 Task: Open a blank google sheet and write heading  Customer order data  Add 10 people name:-  'David White, Emily Green, Andrew Baker, Madison Evans, Logan King, Grace Hill, Gabriel Young, Elizabeth Flores, Samuel Reed, Avery Nelson. ' in April Last week sales are  10020 to 20050. customer order name:-  Nike shoe, Adidas shoe, Gucci T-shirt, Louis Vuitton bag, Zara Shirt, H&M jeans, Chanel perfume, Versace perfume, Ralph Lauren, Prada Shirtcustomer order price in between:-  10000 to 15000. Save page auditingSalesTrends_2024
Action: Mouse moved to (211, 174)
Screenshot: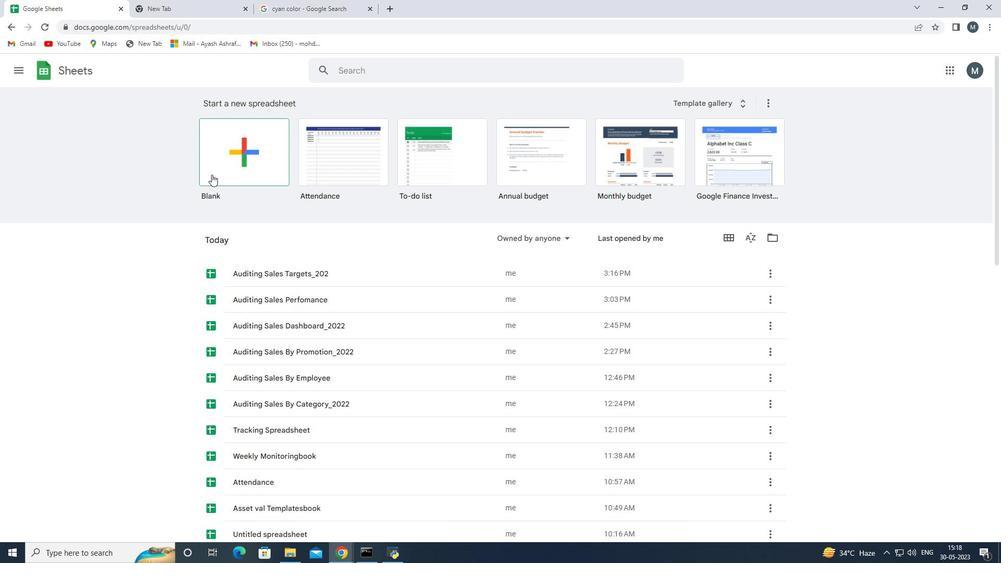 
Action: Mouse pressed left at (211, 174)
Screenshot: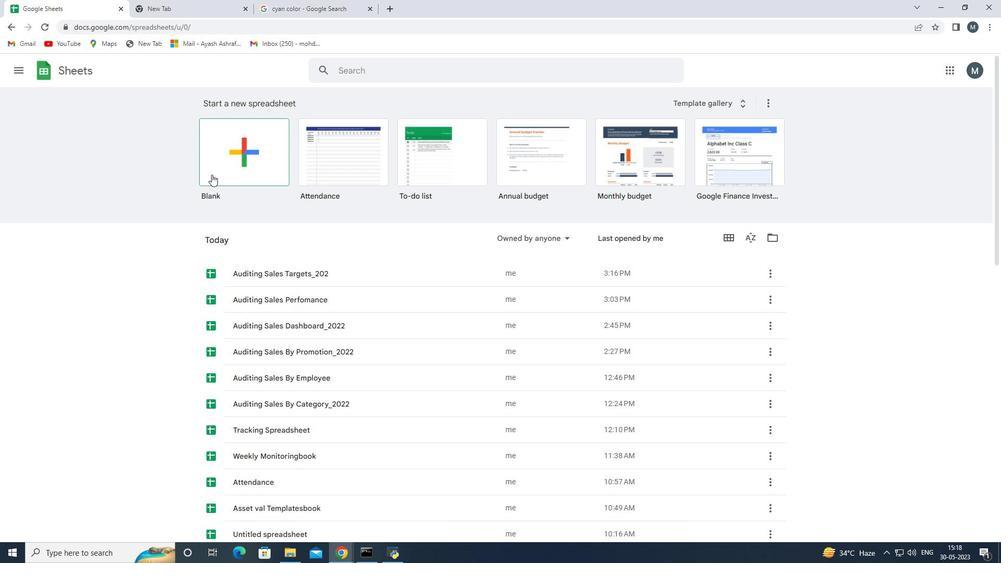 
Action: Mouse moved to (56, 147)
Screenshot: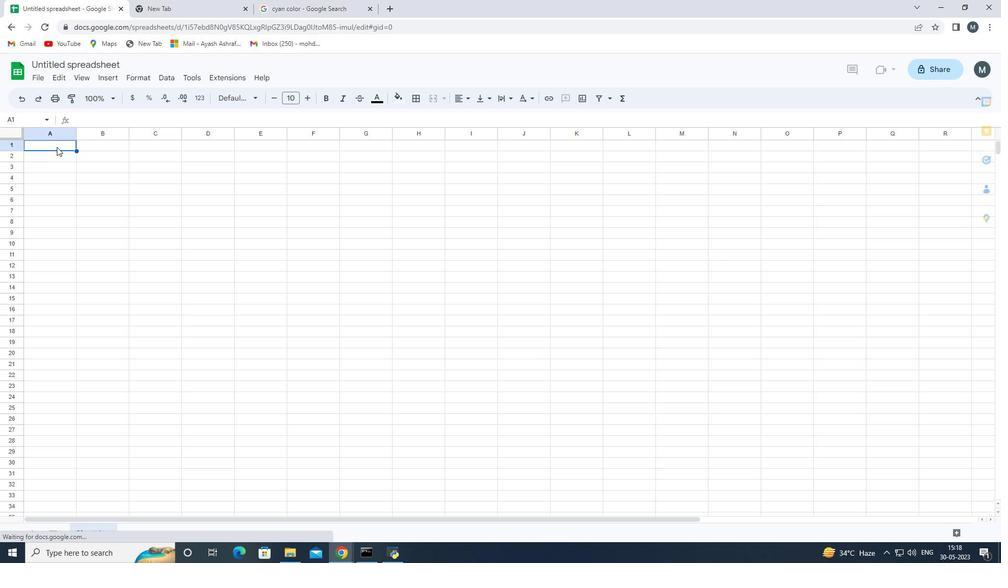 
Action: Mouse pressed left at (56, 147)
Screenshot: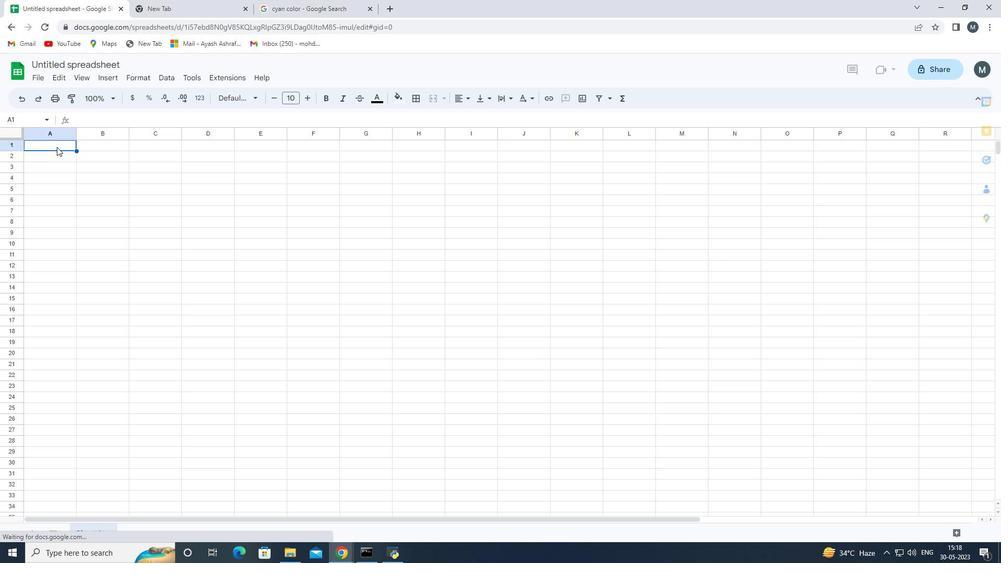 
Action: Key pressed <Key.shift><Key.shift><Key.shift><Key.shift><Key.shift><Key.shift><Key.shift><Key.shift><Key.shift><Key.shift><Key.shift><Key.shift>Customer<Key.space><Key.shift>Order<Key.space>data<Key.space><Key.enter><Key.shift>Name<Key.space><Key.enter><Key.shift>David<Key.space><Key.shift>White<Key.space><Key.enter><Key.shift>Emill<Key.backspace>y<Key.space><Key.shift>Green<Key.space><Key.enter><Key.shift>andrew<Key.space><Key.backspace><Key.backspace><Key.backspace><Key.backspace><Key.backspace><Key.backspace><Key.backspace><Key.backspace><Key.backspace><Key.backspace><Key.backspace><Key.shift>Andrew<Key.space><Key.shift>Baker<Key.enter><Key.shift>Madison<Key.space><Key.shift>Evans<Key.space><Key.enter><Key.shift>Logan<Key.space><Key.shift><Key.shift><Key.shift><Key.shift><Key.shift><Key.shift><Key.shift><Key.shift><Key.shift><Key.shift><Key.shift>King<Key.space><Key.enter><Key.shift>Grace<Key.space><Key.shift>Hill<Key.enter><Key.shift><Key.shift><Key.shift><Key.shift><Key.shift><Key.shift><Key.shift><Key.shift><Key.shift><Key.shift><Key.shift><Key.shift>Gabriel<Key.space><Key.shift>Young<Key.space><Key.enter><Key.shift>Elizabeth<Key.space><Key.shift>G<Key.backspace><Key.shift>Flore<Key.space><Key.backspace><Key.backspace>es<Key.enter><Key.shift>Samuel<Key.space><Key.shift>Reed<Key.enter><Key.shift>Avery<Key.space><Key.shift>Nelson<Key.enter>
Screenshot: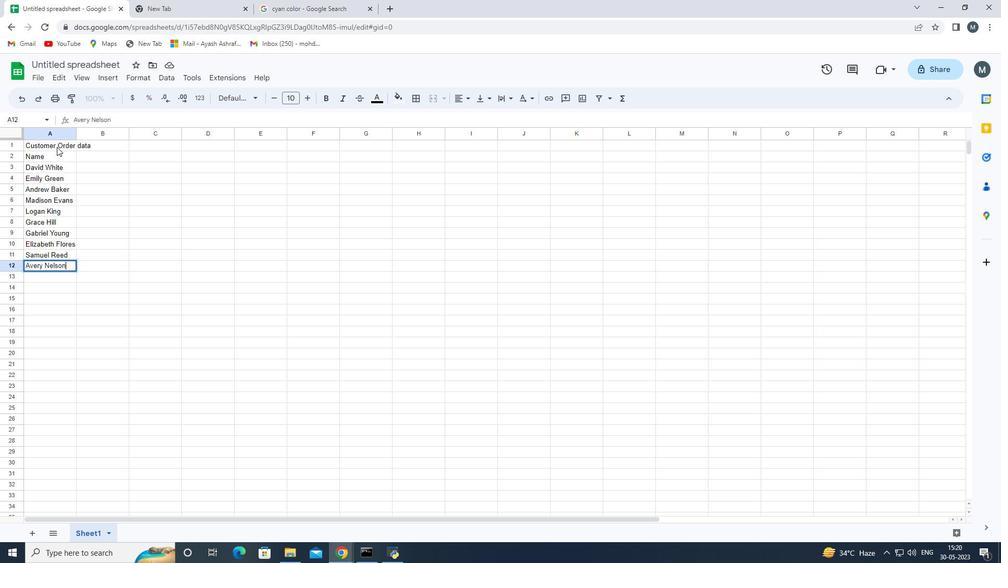 
Action: Mouse moved to (110, 144)
Screenshot: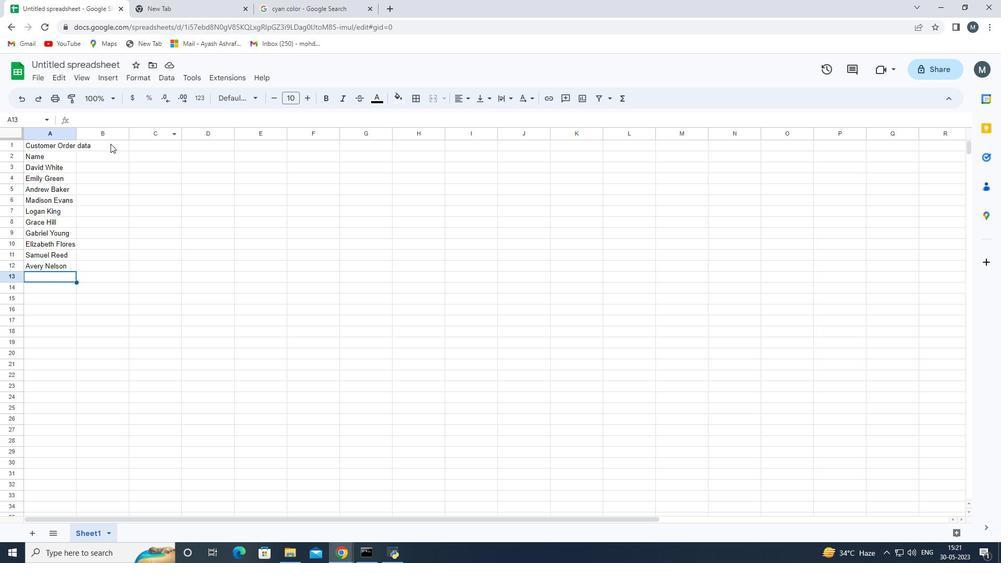 
Action: Mouse pressed left at (110, 144)
Screenshot: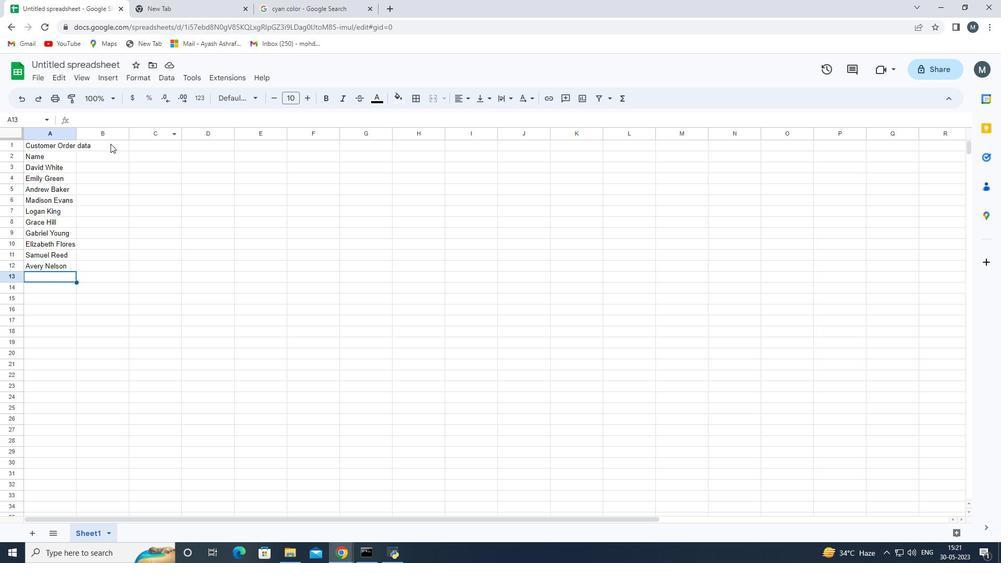 
Action: Mouse moved to (52, 141)
Screenshot: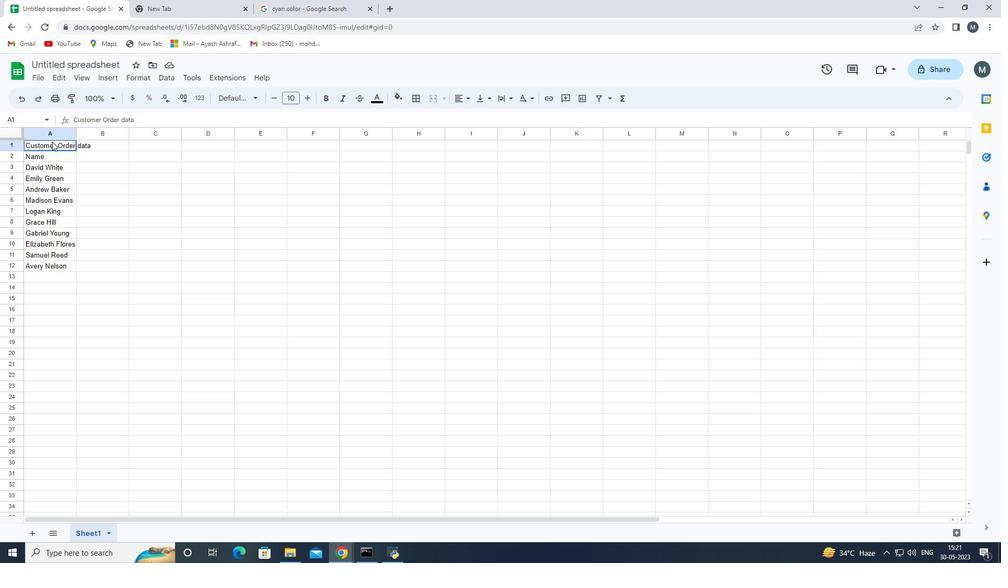
Action: Mouse pressed left at (52, 141)
Screenshot: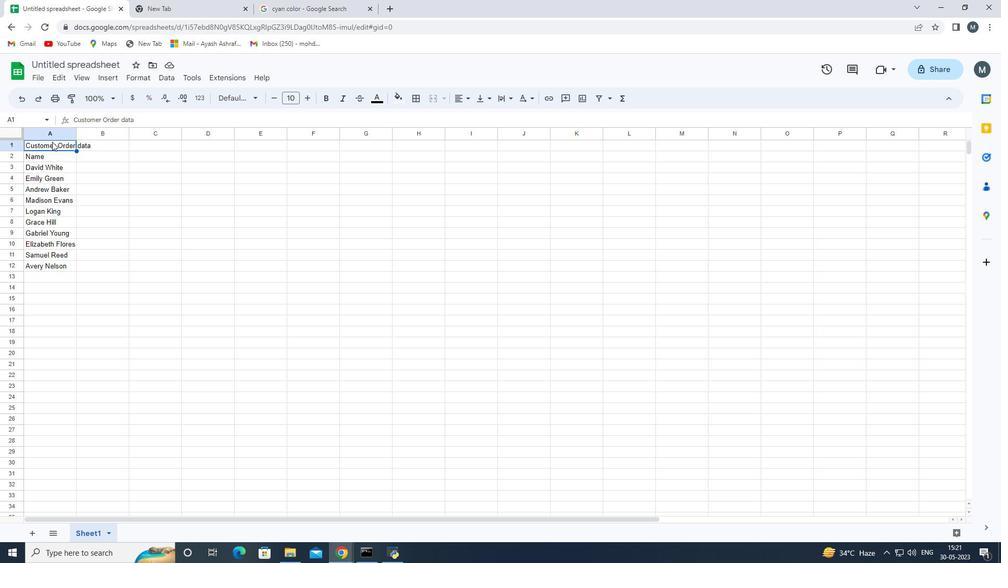 
Action: Mouse moved to (77, 129)
Screenshot: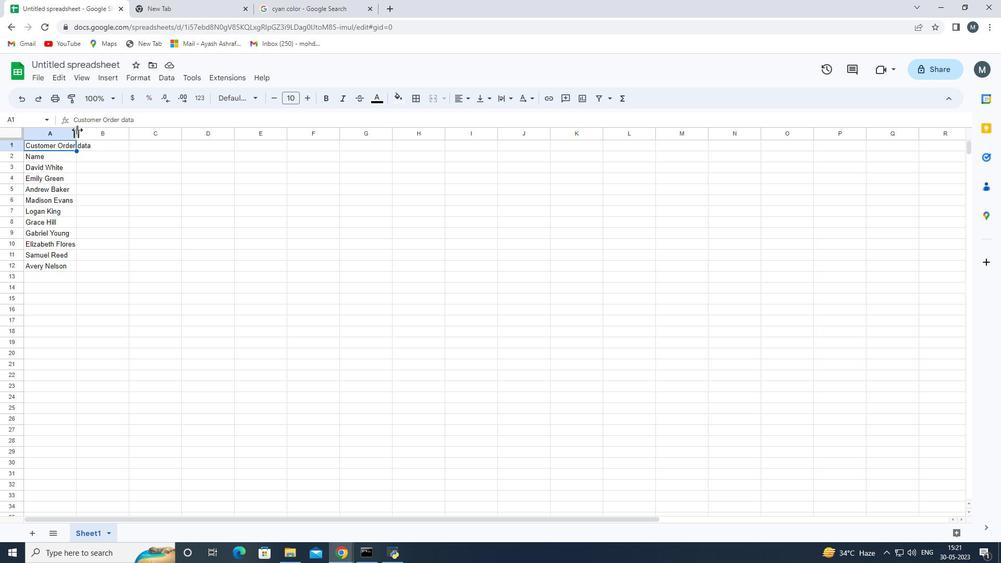 
Action: Mouse pressed left at (77, 129)
Screenshot: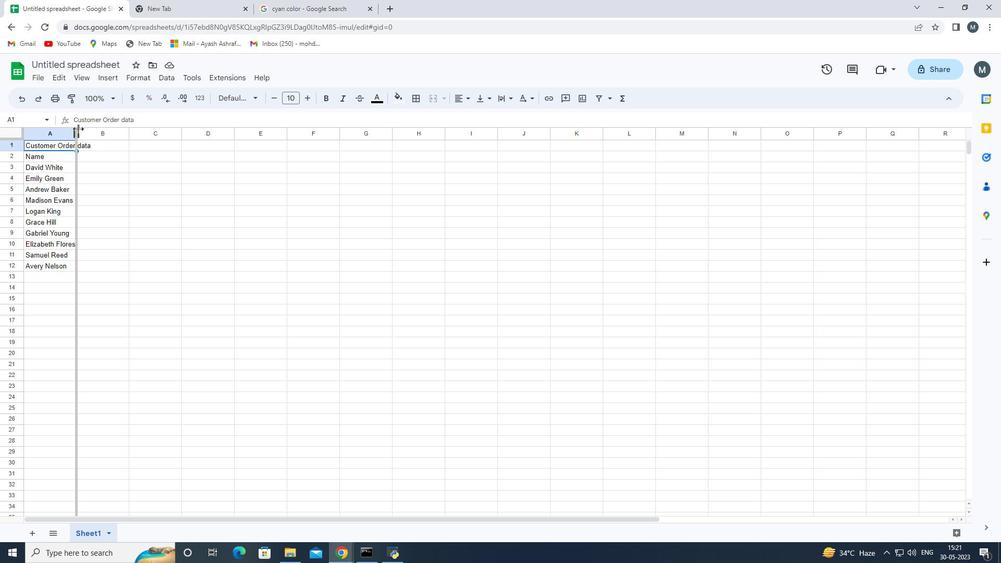 
Action: Mouse moved to (124, 145)
Screenshot: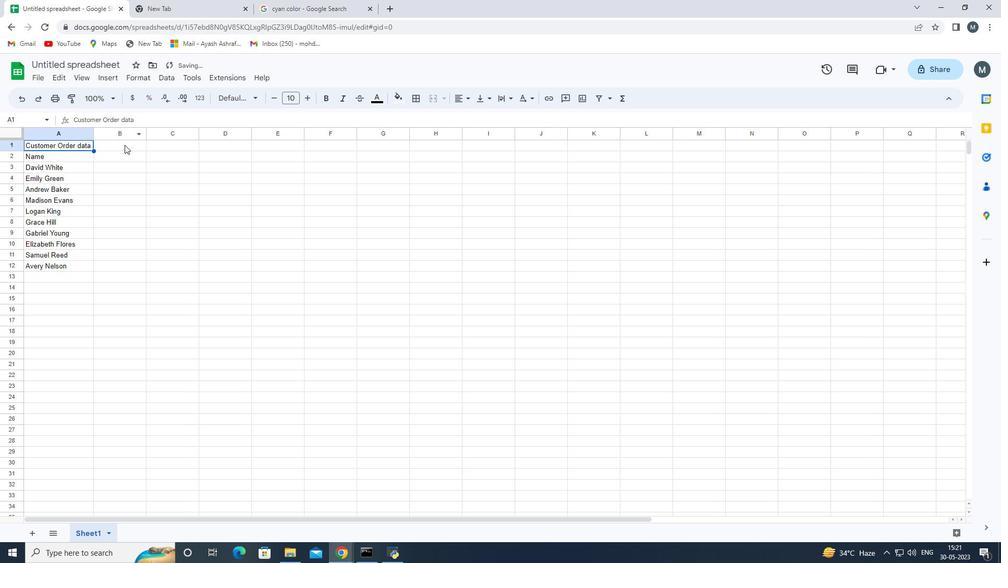 
Action: Mouse pressed left at (124, 145)
Screenshot: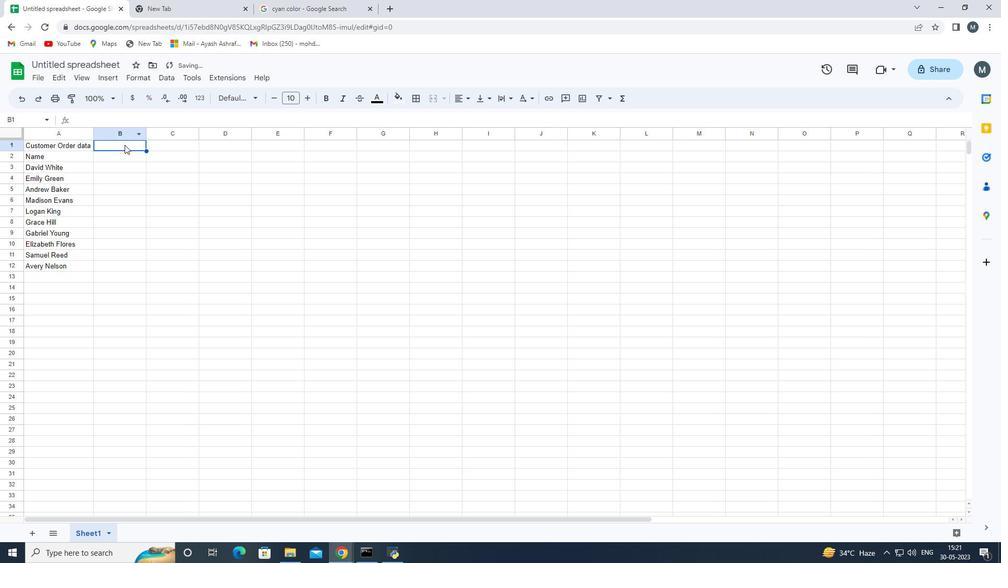
Action: Mouse pressed left at (124, 145)
Screenshot: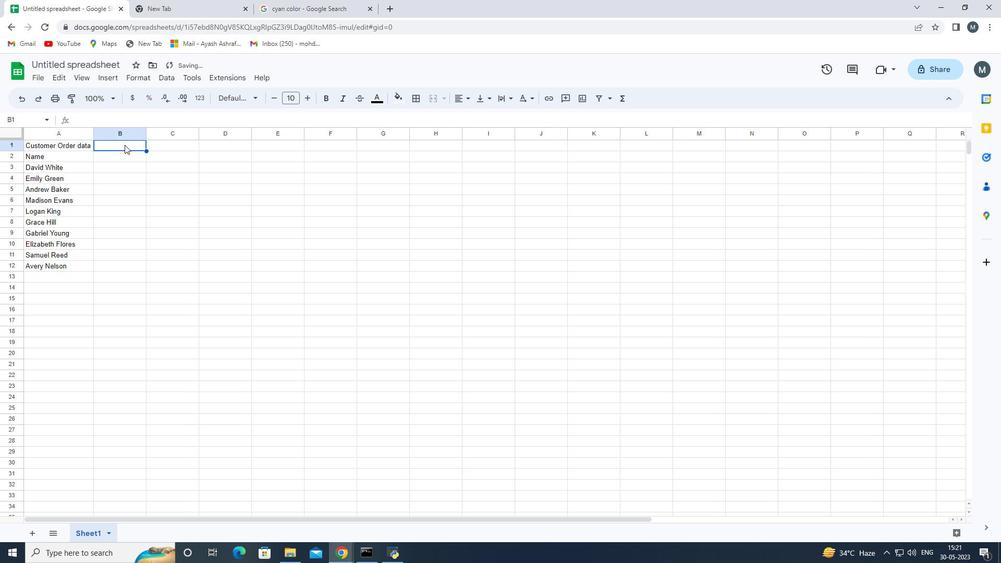 
Action: Key pressed <Key.shift>Apil<Key.space><Key.backspace><Key.backspace><Key.backspace>ril<Key.space><Key.shift>LAst<Key.space><Key.backspace><Key.backspace><Key.backspace><Key.backspace>ast<Key.space><Key.shift>Week<Key.enter>
Screenshot: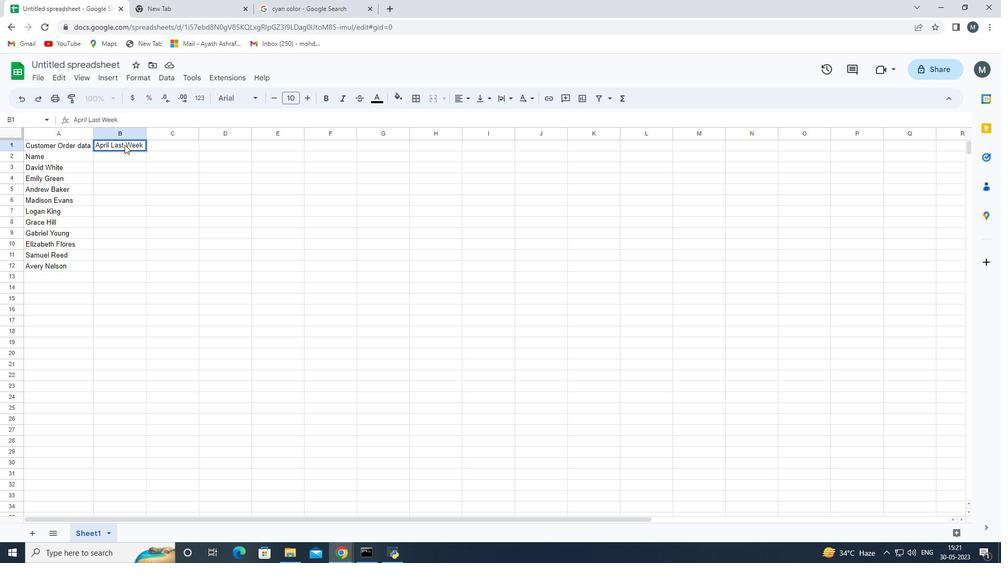 
Action: Mouse moved to (142, 149)
Screenshot: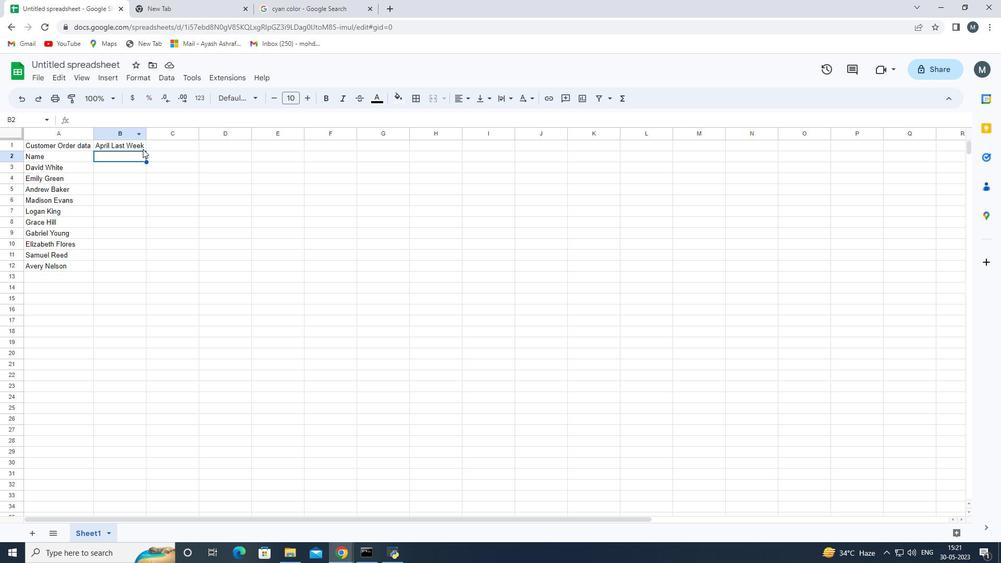 
Action: Mouse pressed left at (142, 149)
Screenshot: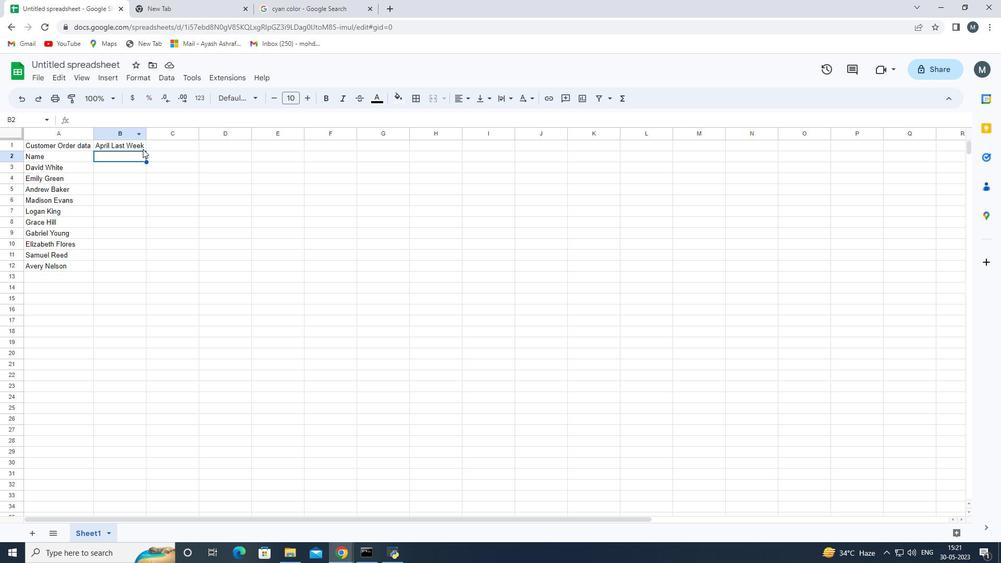 
Action: Mouse pressed left at (142, 149)
Screenshot: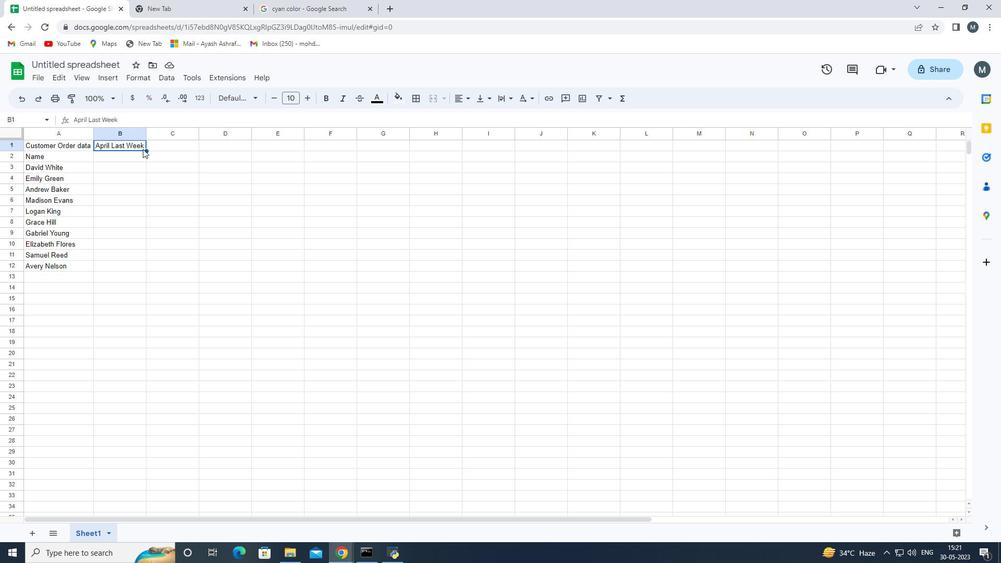 
Action: Mouse moved to (142, 148)
Screenshot: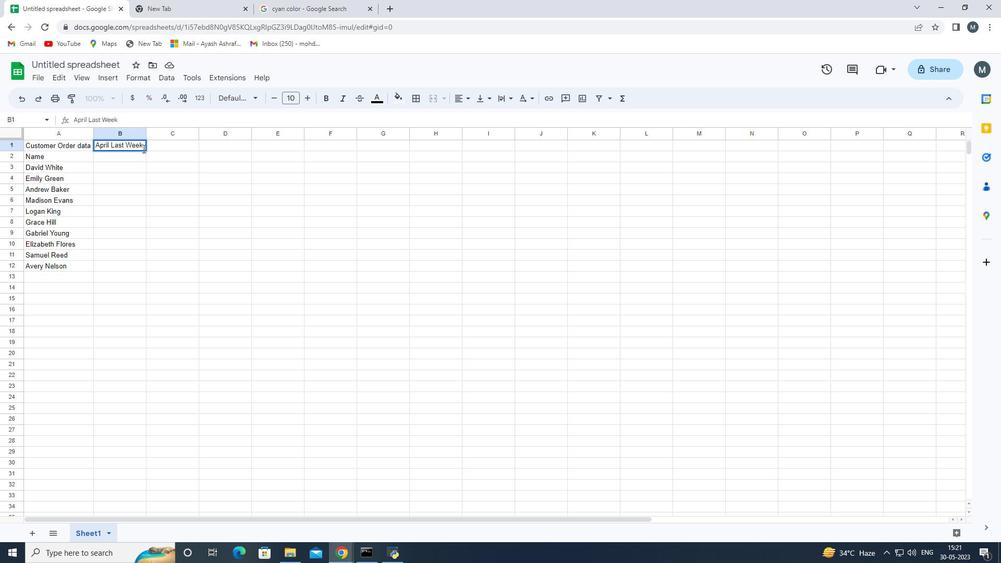 
Action: Key pressed <Key.space><Key.shift>Sales<Key.space><Key.enter>
Screenshot: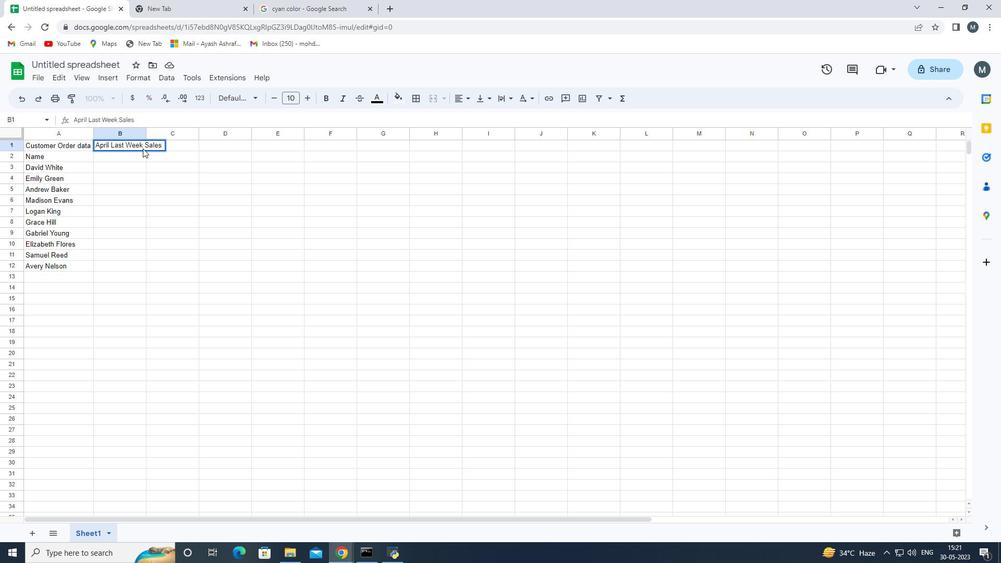 
Action: Mouse moved to (145, 129)
Screenshot: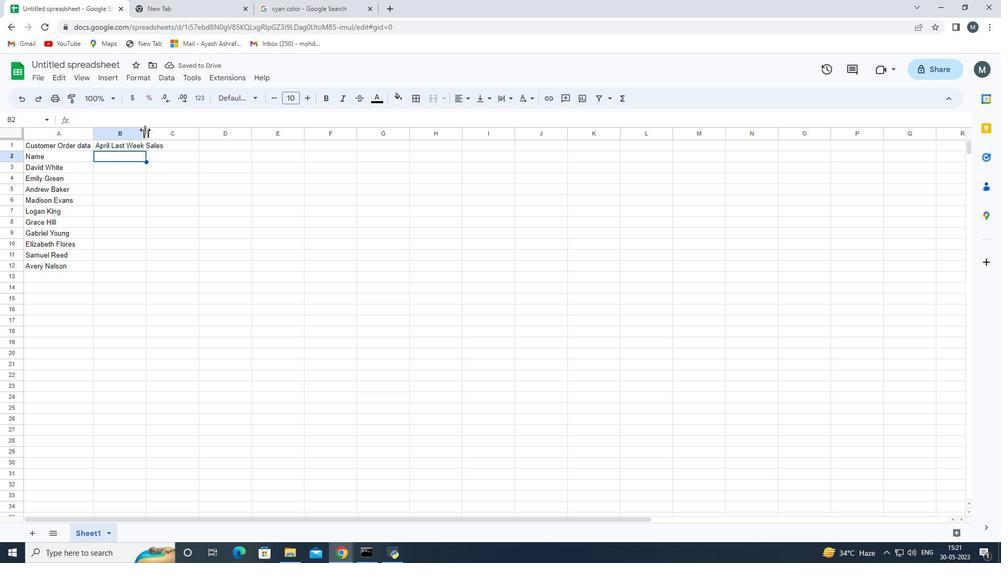 
Action: Mouse pressed left at (145, 129)
Screenshot: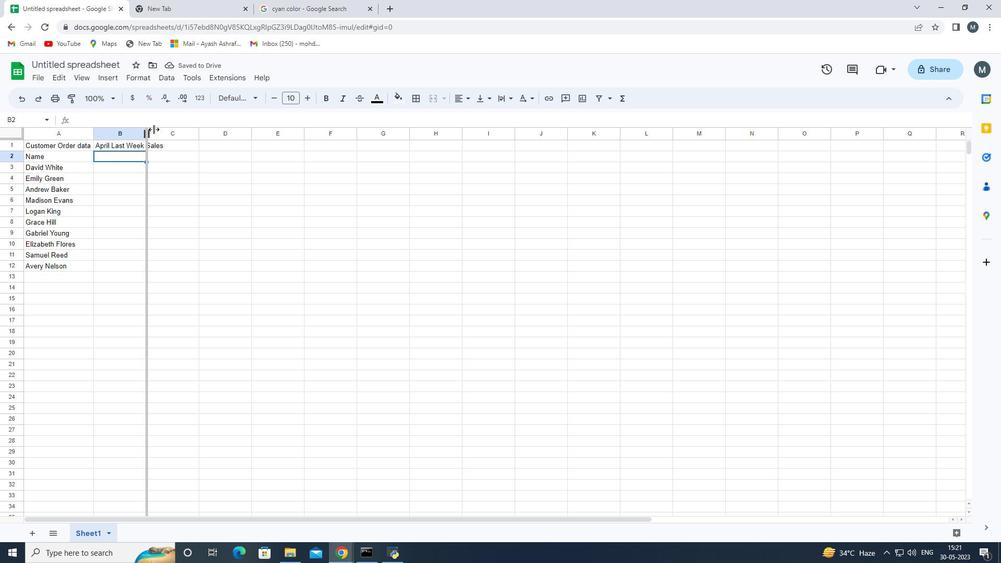 
Action: Mouse moved to (134, 144)
Screenshot: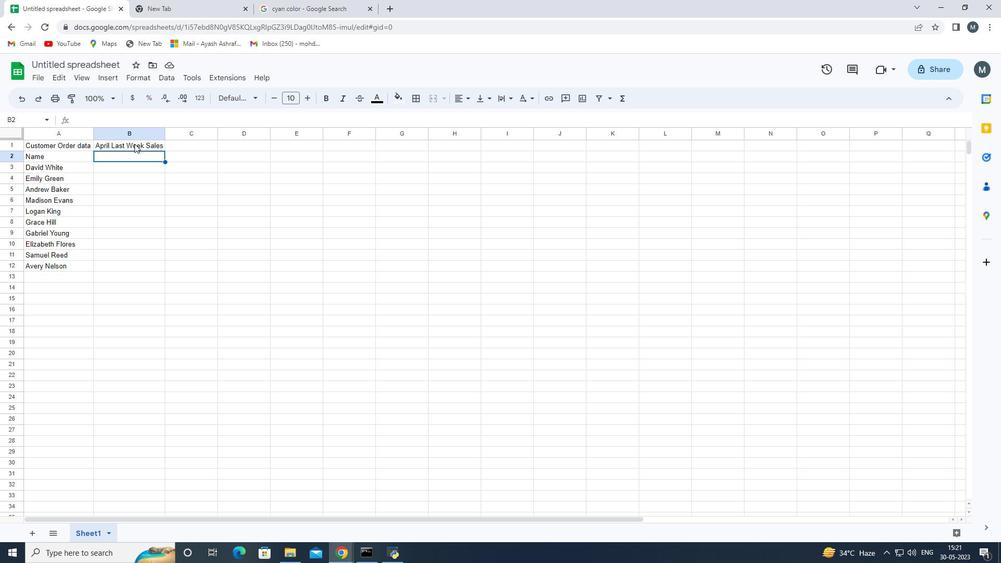
Action: Mouse pressed left at (134, 144)
Screenshot: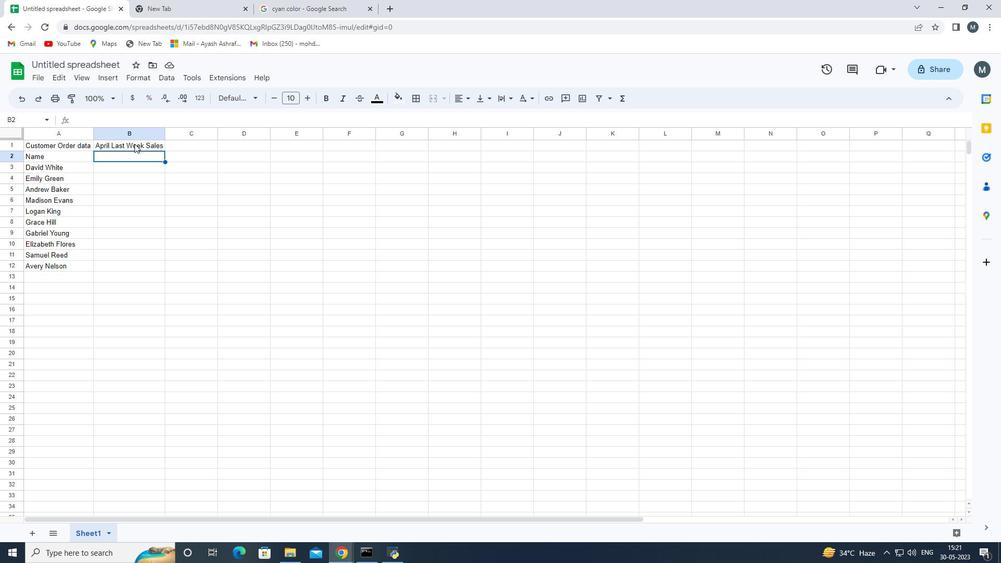 
Action: Key pressed ctrl+C
Screenshot: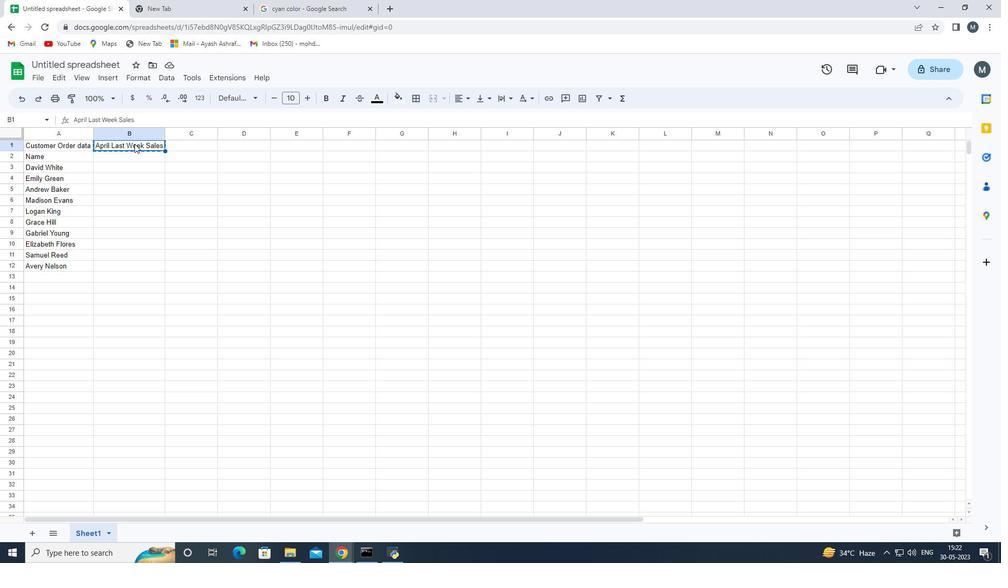 
Action: Mouse moved to (138, 160)
Screenshot: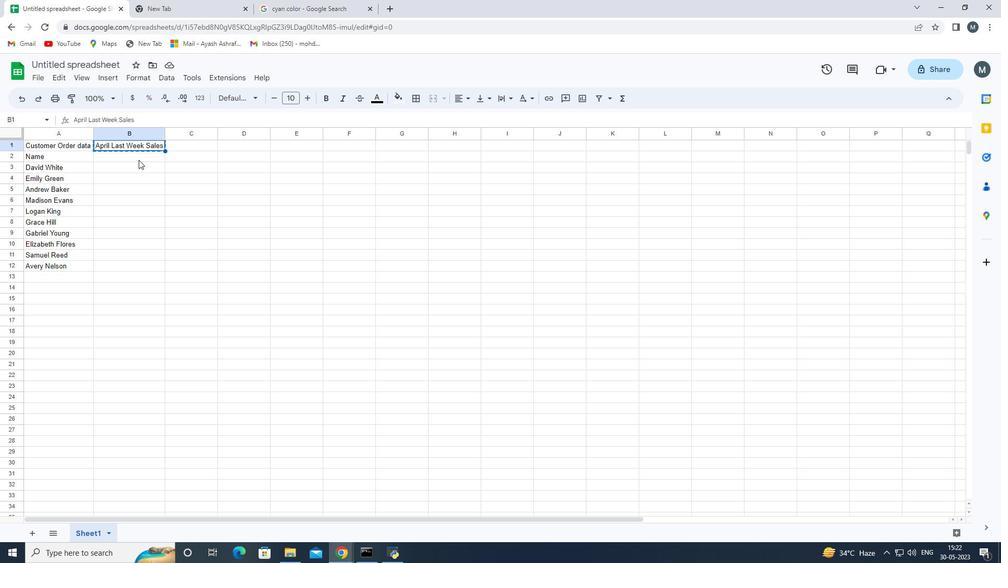 
Action: Mouse pressed left at (138, 160)
Screenshot: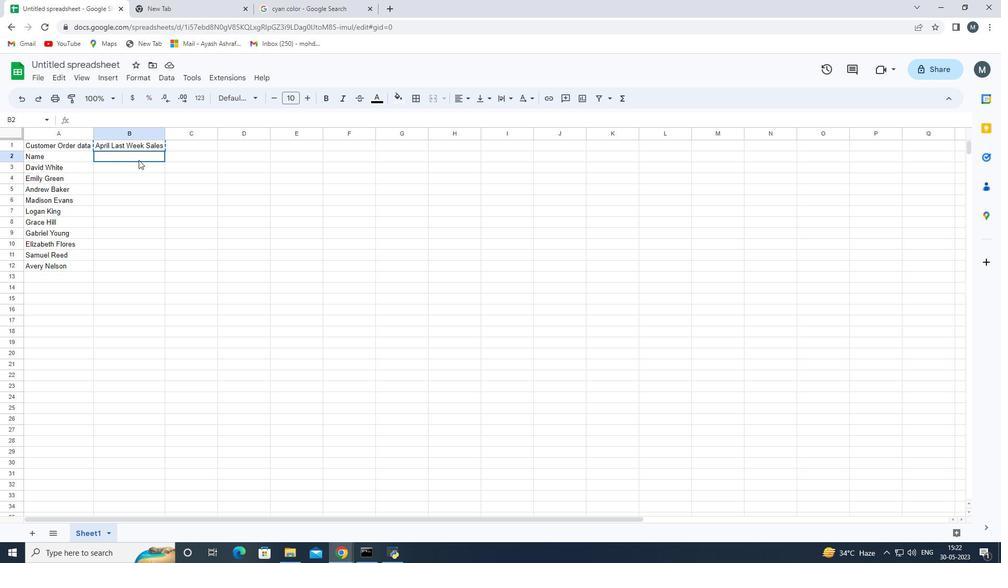 
Action: Mouse moved to (138, 158)
Screenshot: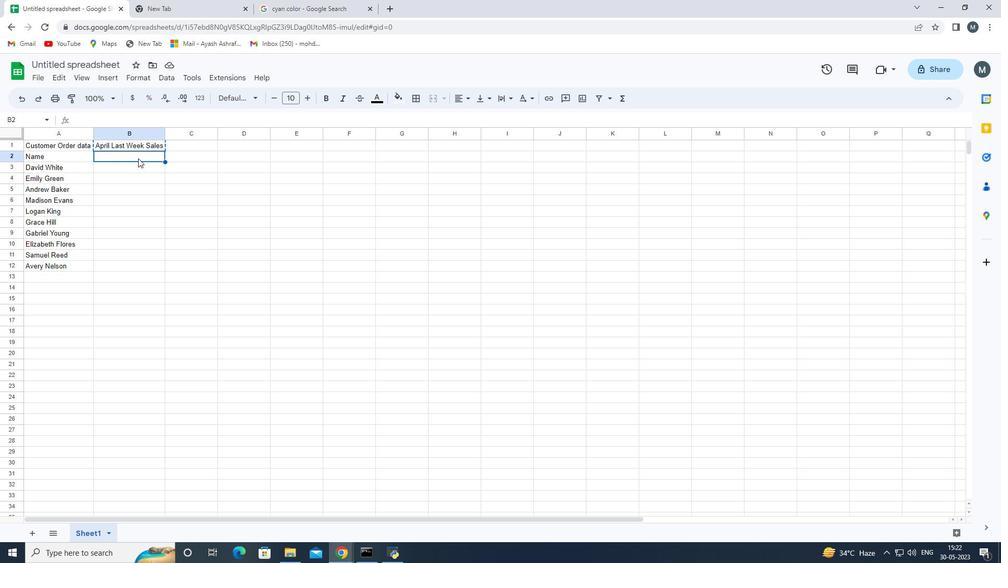 
Action: Key pressed ctrl+V
Screenshot: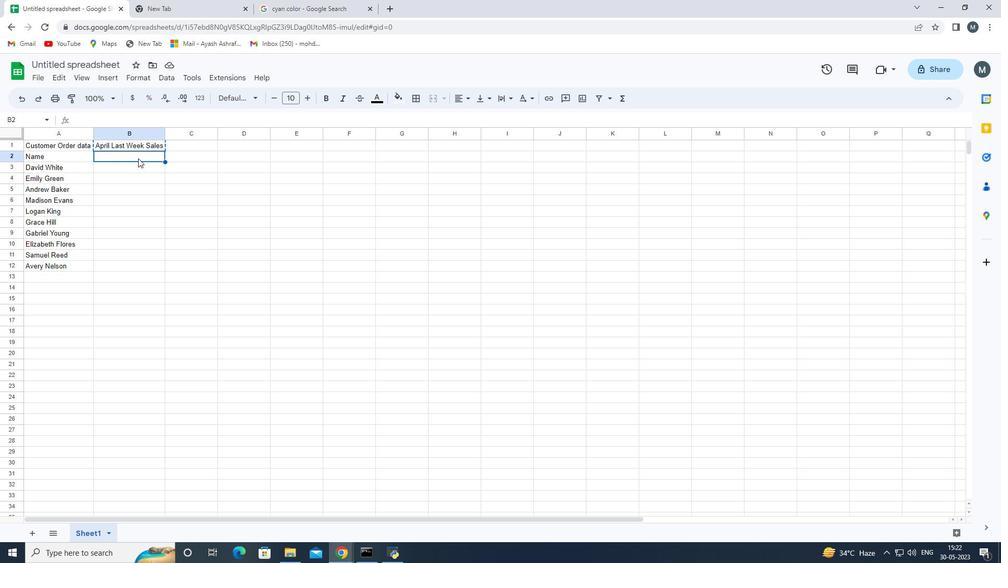 
Action: Mouse moved to (140, 144)
Screenshot: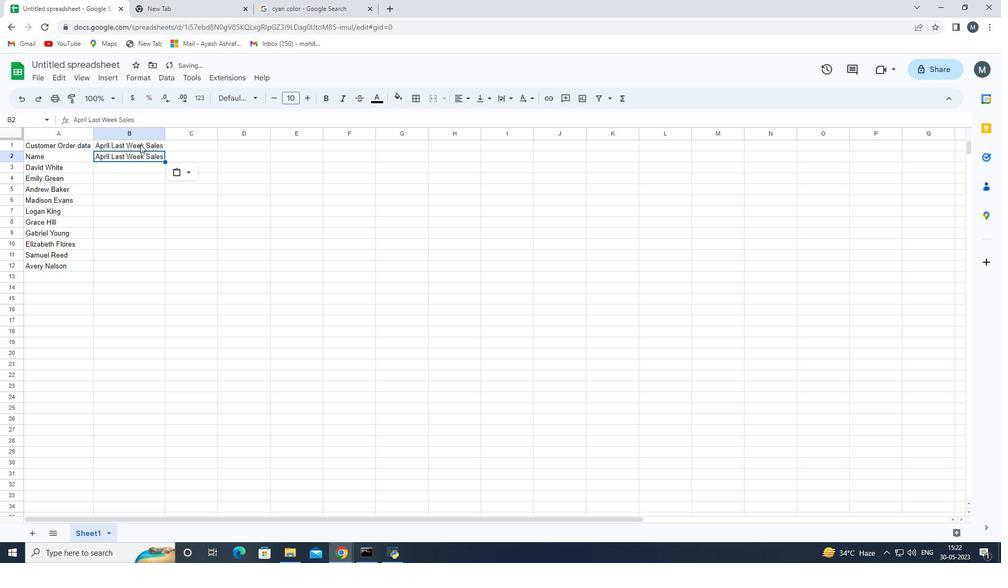 
Action: Mouse pressed left at (140, 144)
Screenshot: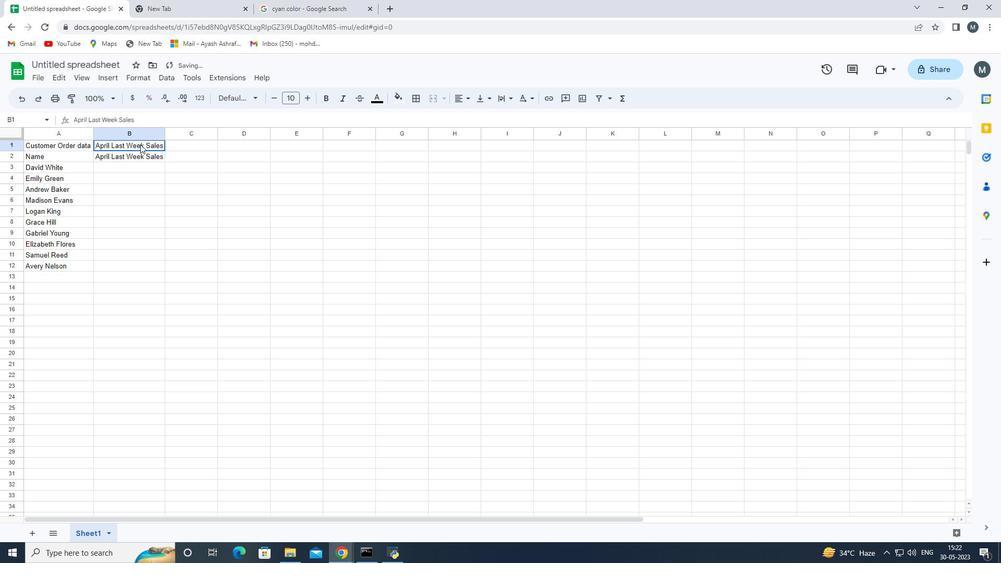 
Action: Key pressed <Key.delete>
Screenshot: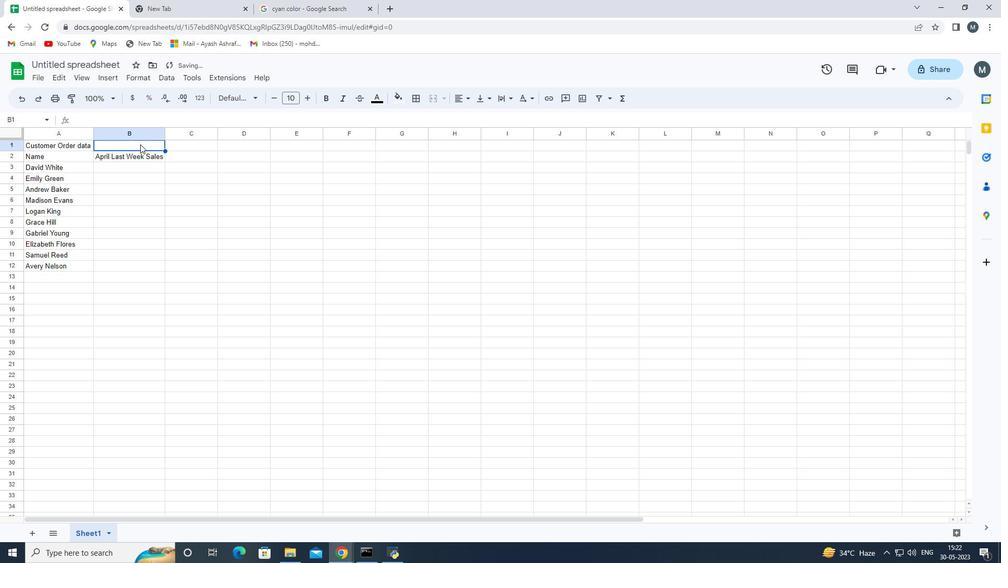 
Action: Mouse moved to (136, 167)
Screenshot: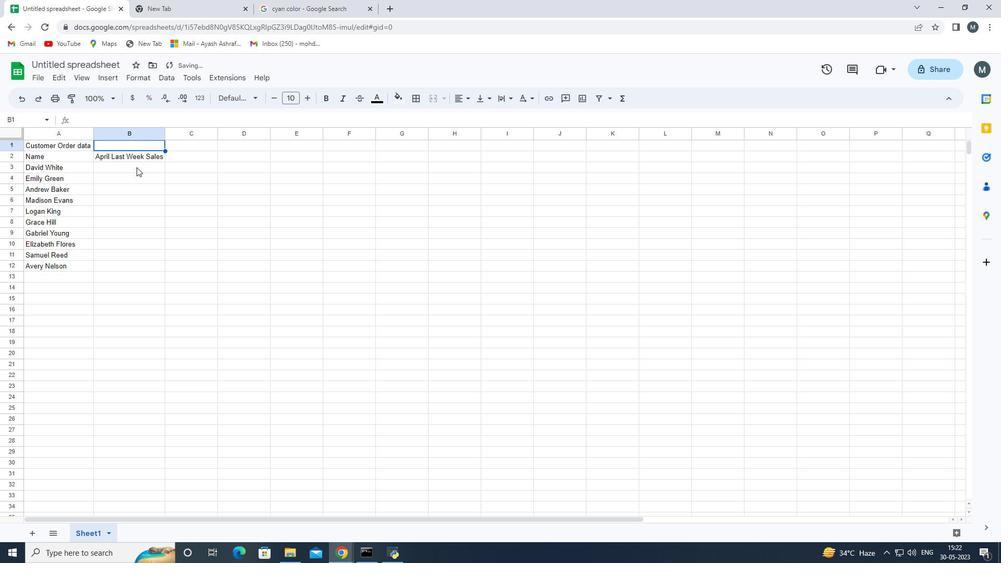 
Action: Mouse pressed left at (136, 167)
Screenshot: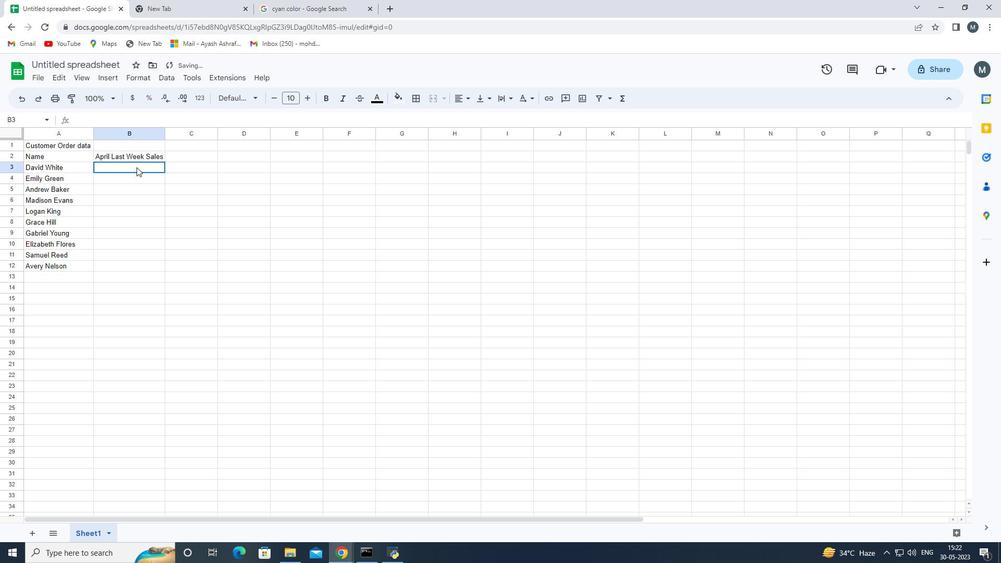 
Action: Mouse moved to (401, 258)
Screenshot: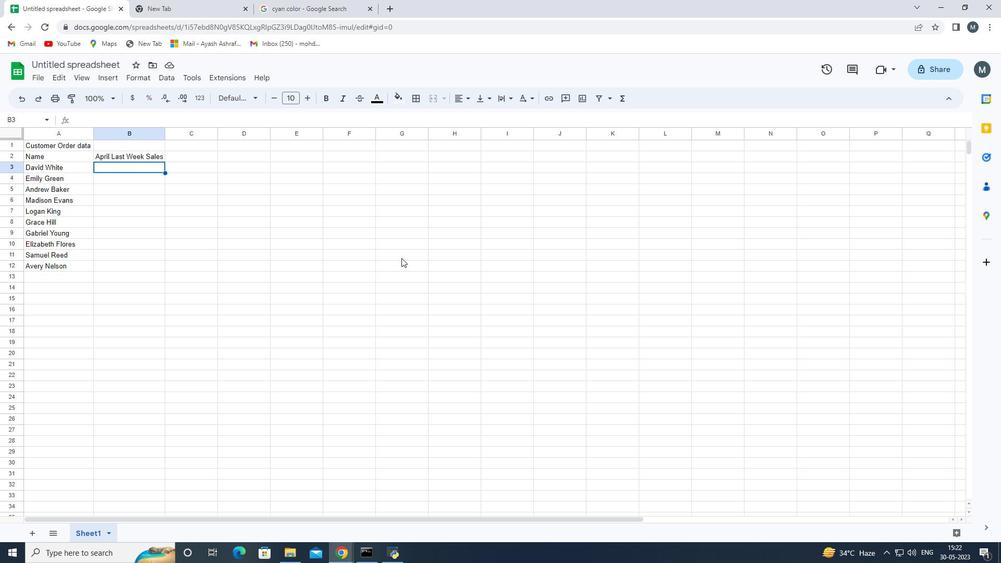 
Action: Key pressed 10020<Key.enter>10030<Key.enter>10040<Key.enter>10050<Key.enter>10070<Key.enter>10090<Key.enter>20010<Key.enter>20011<Key.enter>20040<Key.enter>20050<Key.enter>
Screenshot: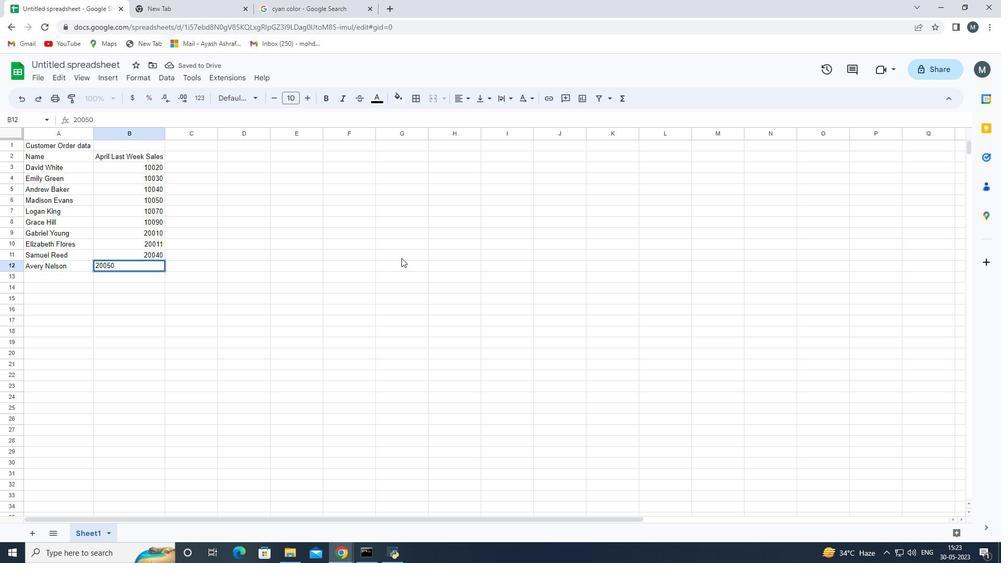 
Action: Mouse moved to (195, 157)
Screenshot: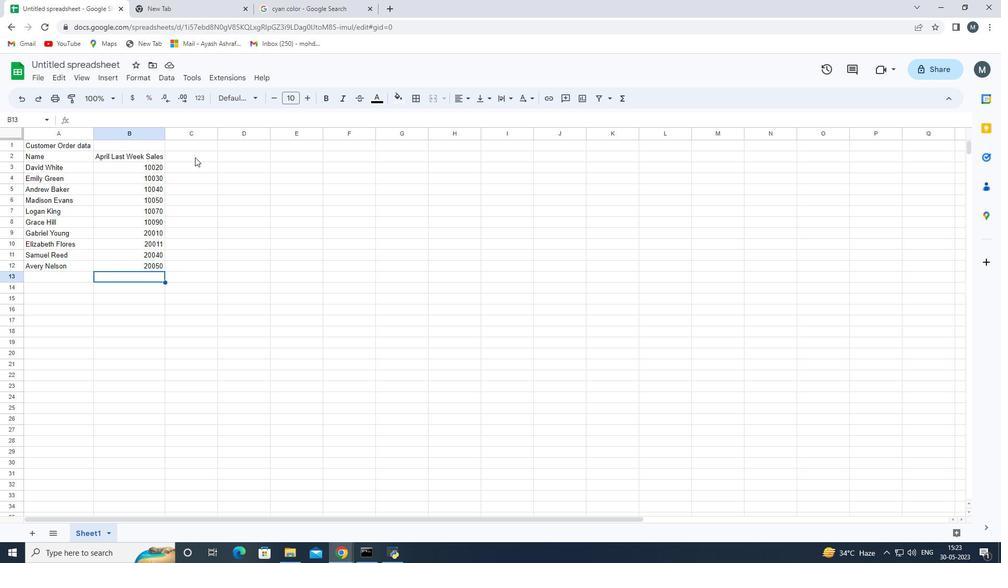 
Action: Mouse pressed left at (195, 157)
Screenshot: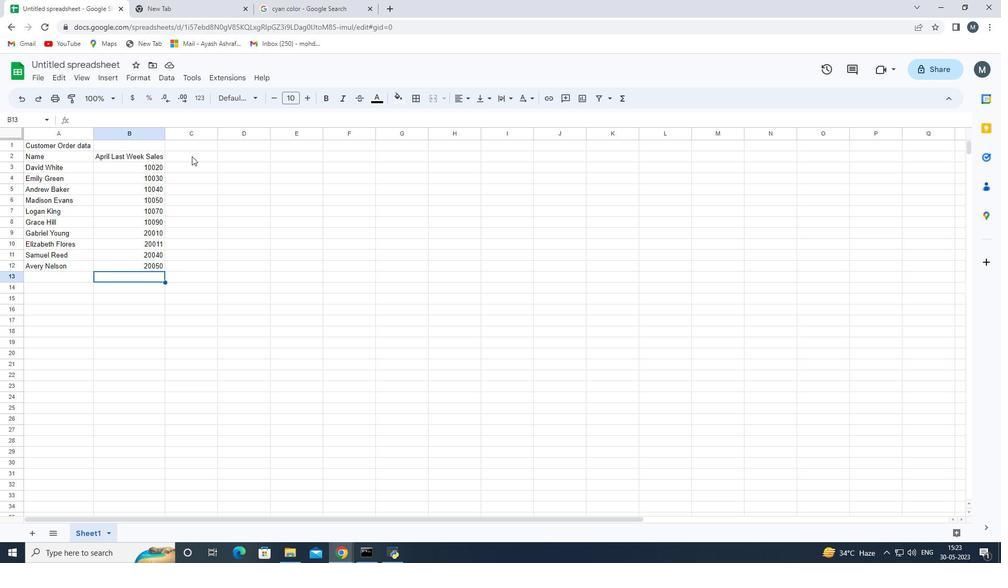 
Action: Mouse moved to (190, 156)
Screenshot: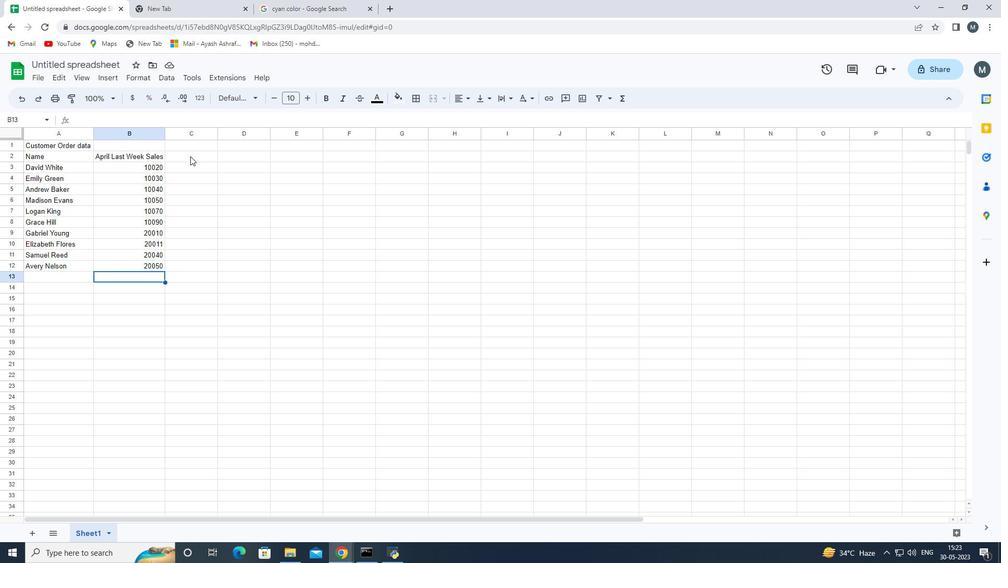 
Action: Mouse pressed left at (190, 156)
Screenshot: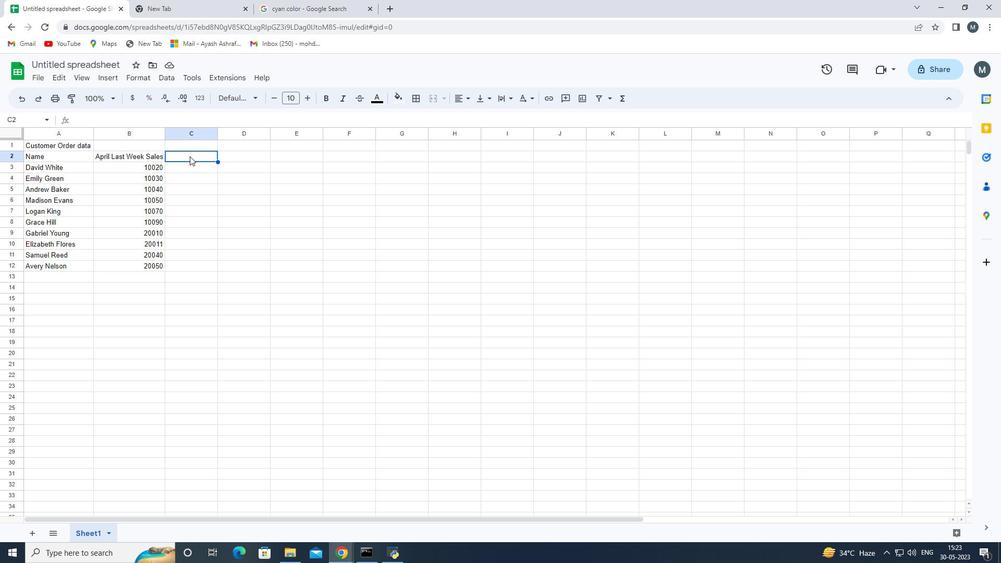 
Action: Mouse moved to (189, 156)
Screenshot: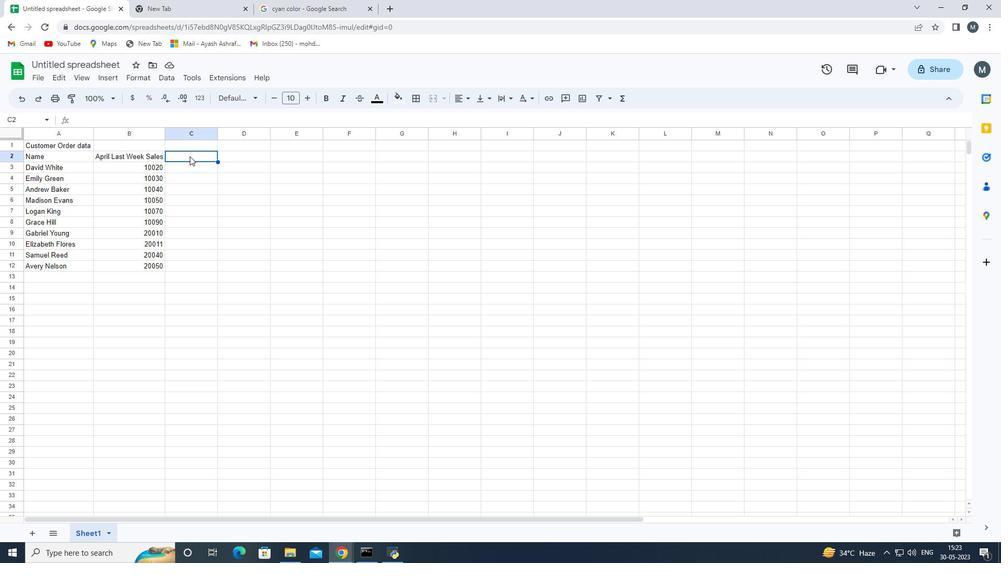 
Action: Mouse pressed left at (189, 156)
Screenshot: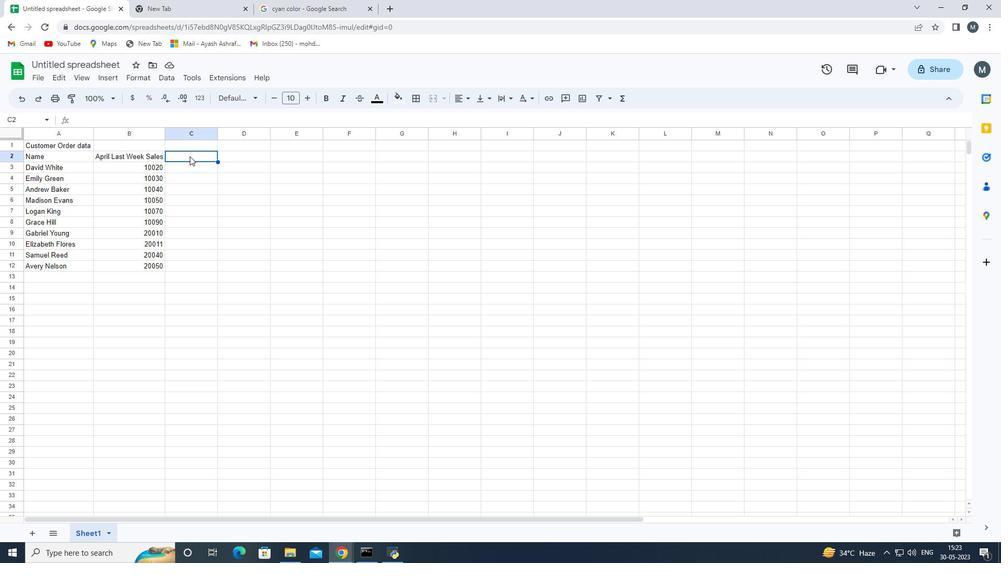 
Action: Mouse pressed left at (189, 156)
Screenshot: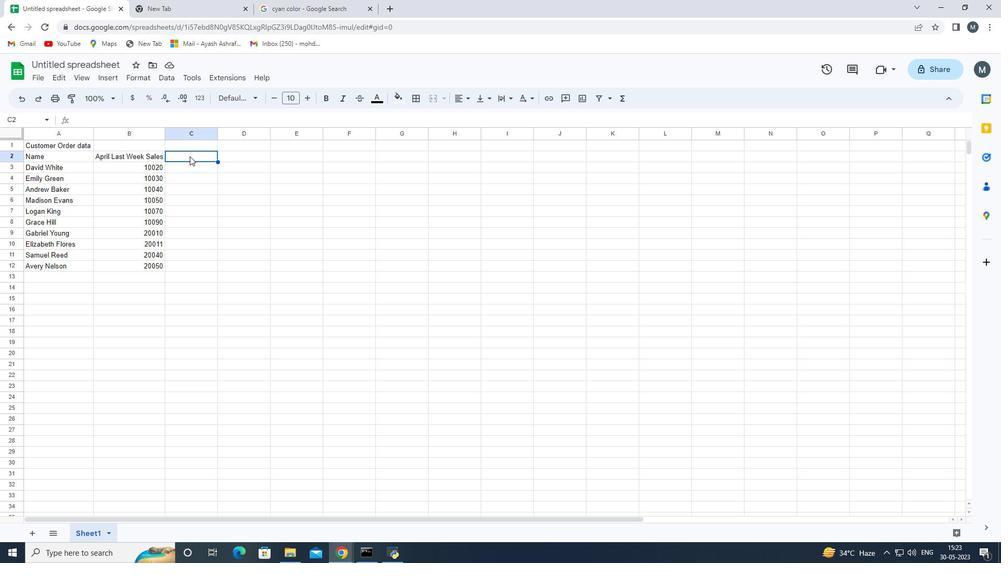 
Action: Mouse moved to (189, 156)
Screenshot: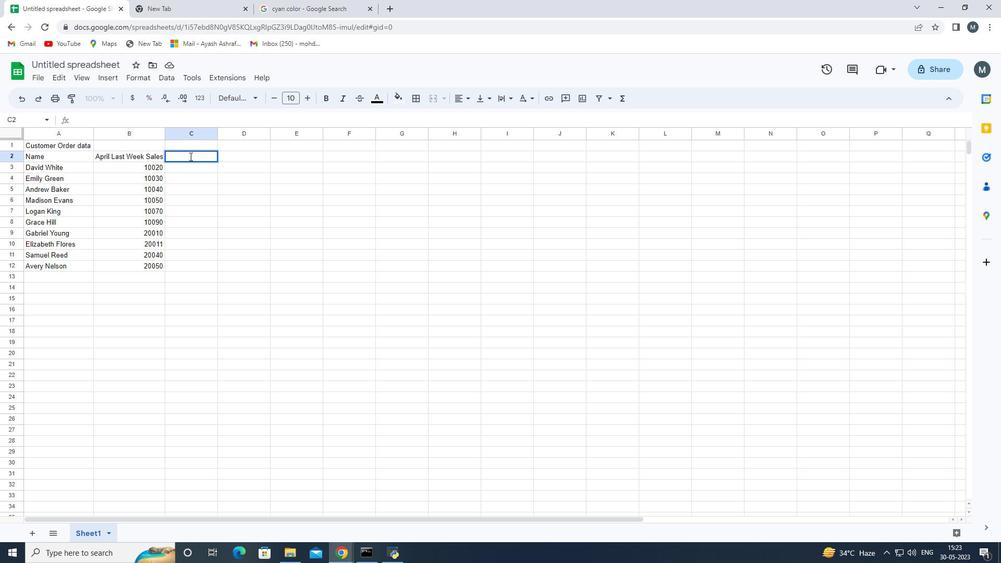 
Action: Key pressed <Key.shift>Order<Key.space><Key.shift>Name<Key.enter><Key.shift>Nike<Key.space>n<Key.backspace><Key.shift>Shoe<Key.space><Key.enter><Key.shift>Adidas<Key.space><Key.shift>Shoe<Key.enter><Key.shift><Key.shift><Key.shift><Key.shift><Key.shift><Key.shift><Key.shift><Key.shift><Key.shift><Key.shift><Key.shift><Key.shift><Key.shift><Key.shift><Key.shift>Gucci<Key.space><Key.shift>T-<Key.shift>Shirt<Key.enter><Key.shift>Louis<Key.space><Key.shift>B<Key.backspace><Key.shift>Vuitton<Key.space>bag<Key.enter><Key.shift>Zra<Key.backspace><Key.backspace>ara<Key.space><Key.shift>Shirt<Key.enter><Key.shift>H<Key.shift><Key.shift><Key.shift><Key.shift><Key.shift><Key.shift><Key.shift><Key.shift><Key.shift><Key.shift><Key.shift><Key.shift><Key.shift><Key.shift><Key.shift>&<Key.shift><Key.shift><Key.shift><Key.shift><Key.shift>M<Key.space><Key.shift><Key.shift><Key.shift><Key.shift><Key.shift><Key.shift>JEsn<Key.backspace><Key.backspace><Key.backspace>eand<Key.backspace>s<Key.enter><Key.shift>Chanel<Key.space><Key.shift>Perfume<Key.space><Key.enter><Key.shift>Versace<Key.space><Key.shift>Perfume<Key.space><Key.enter><Key.shift>Ralph<Key.space><Key.shift>lai<Key.backspace><Key.backspace><Key.backspace><Key.shift>Lauren<Key.enter><Key.shift>Prada<Key.space><Key.shift>Shirtcustomer<Key.enter>
Screenshot: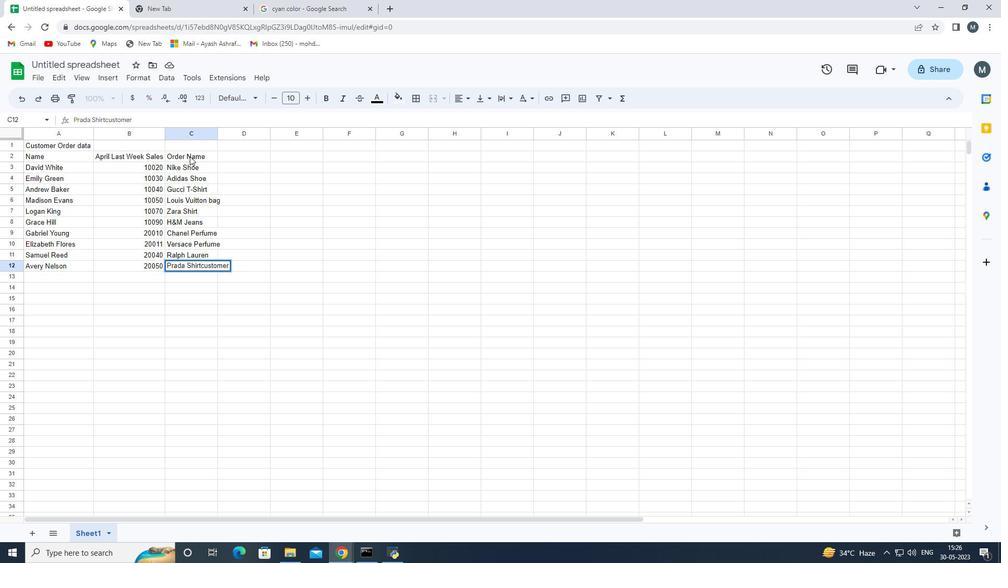 
Action: Mouse moved to (247, 153)
Screenshot: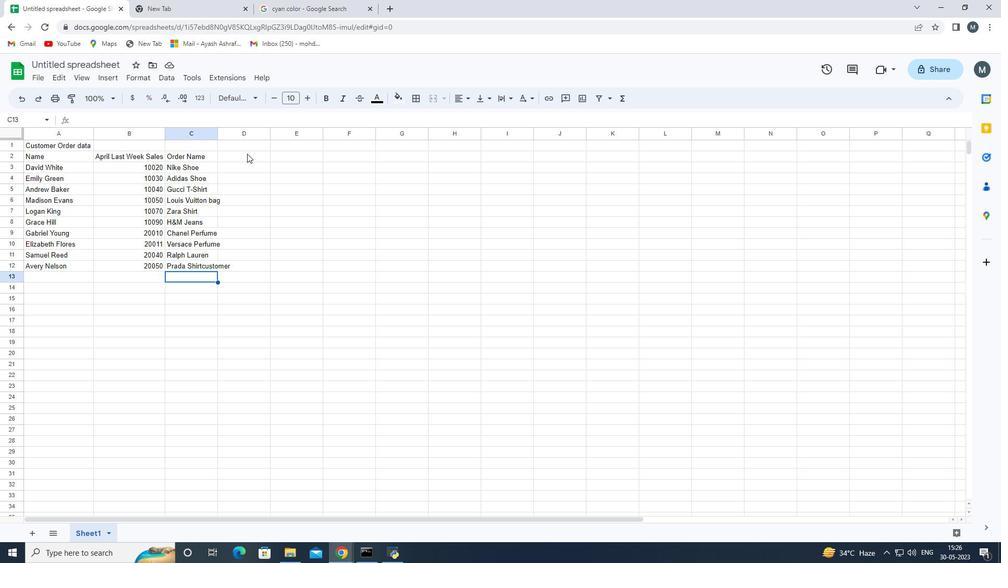 
Action: Mouse pressed left at (247, 153)
Screenshot: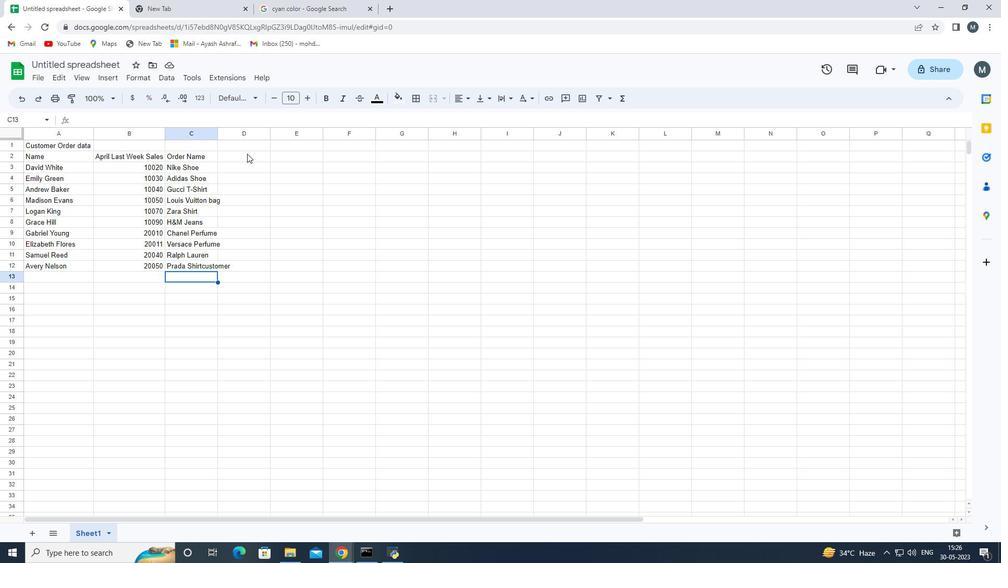 
Action: Mouse moved to (219, 137)
Screenshot: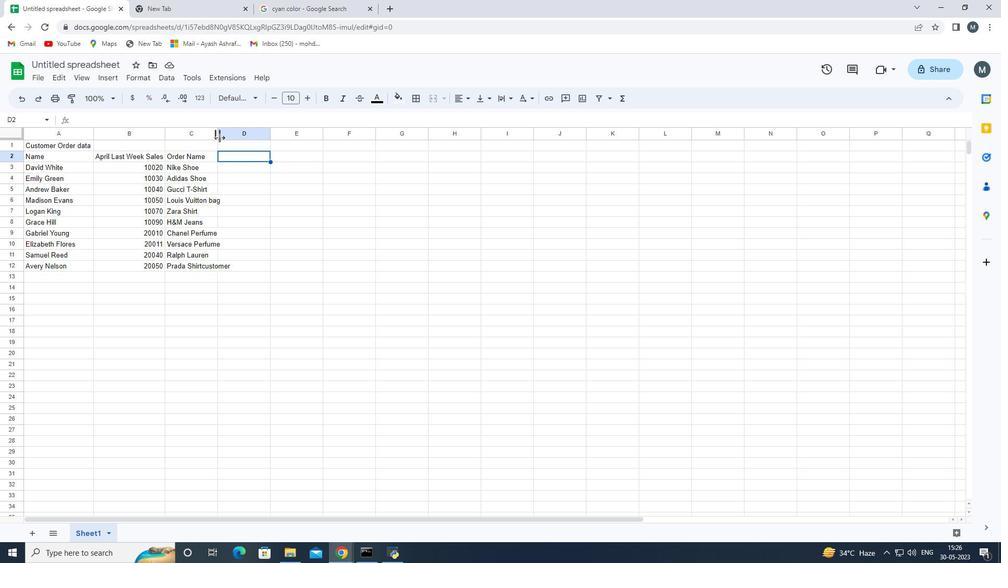 
Action: Mouse pressed left at (219, 137)
Screenshot: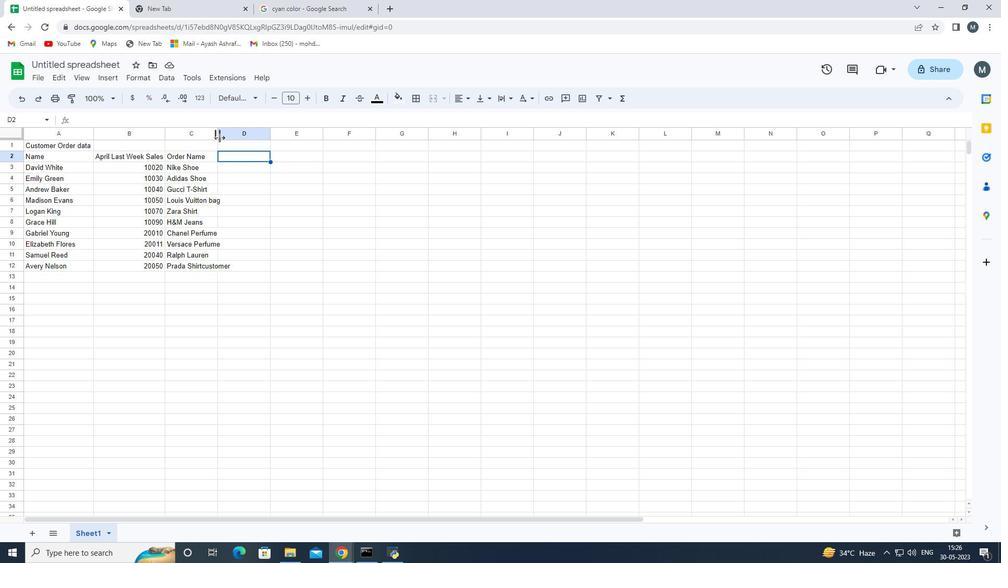 
Action: Mouse moved to (274, 155)
Screenshot: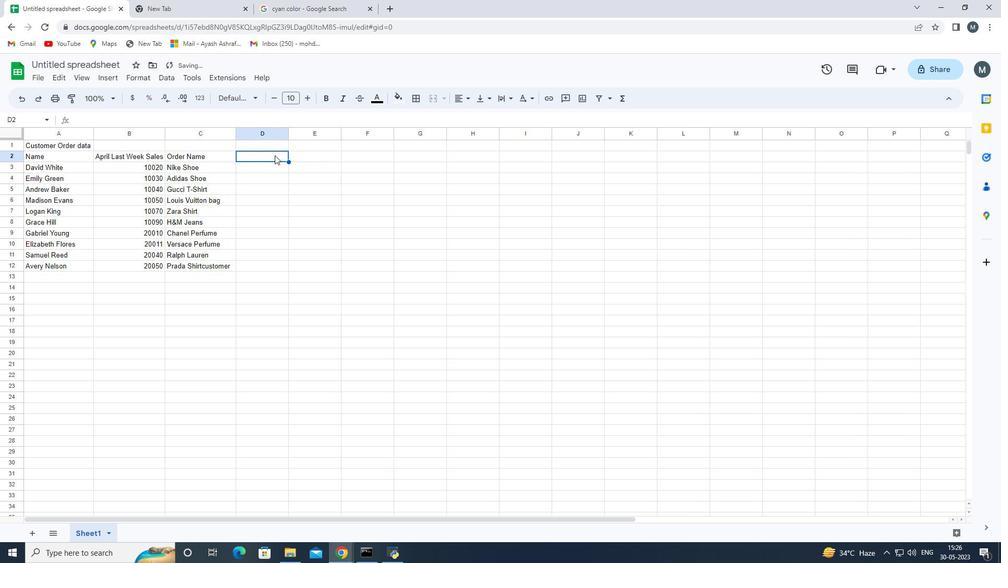 
Action: Mouse pressed left at (274, 155)
Screenshot: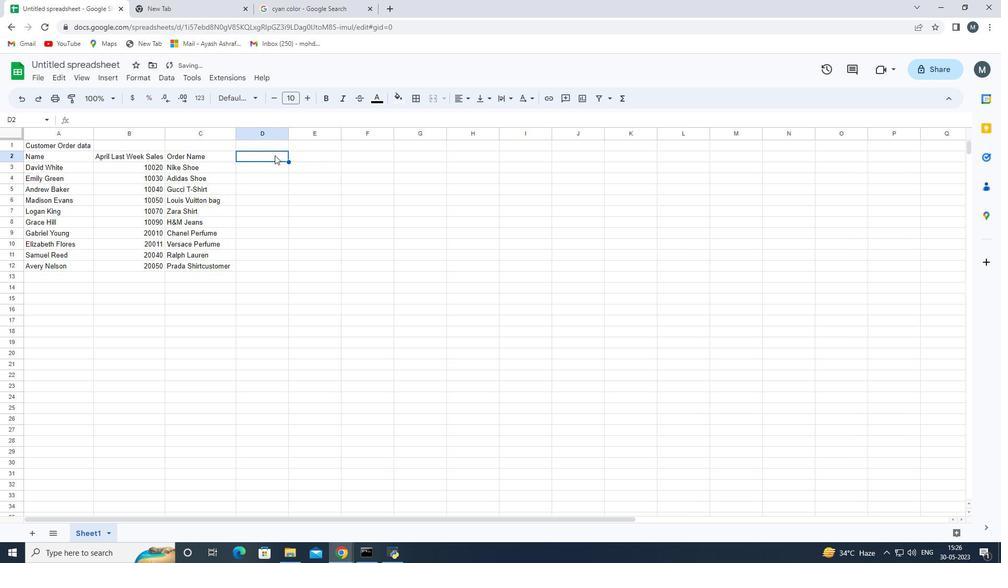 
Action: Mouse pressed left at (274, 155)
Screenshot: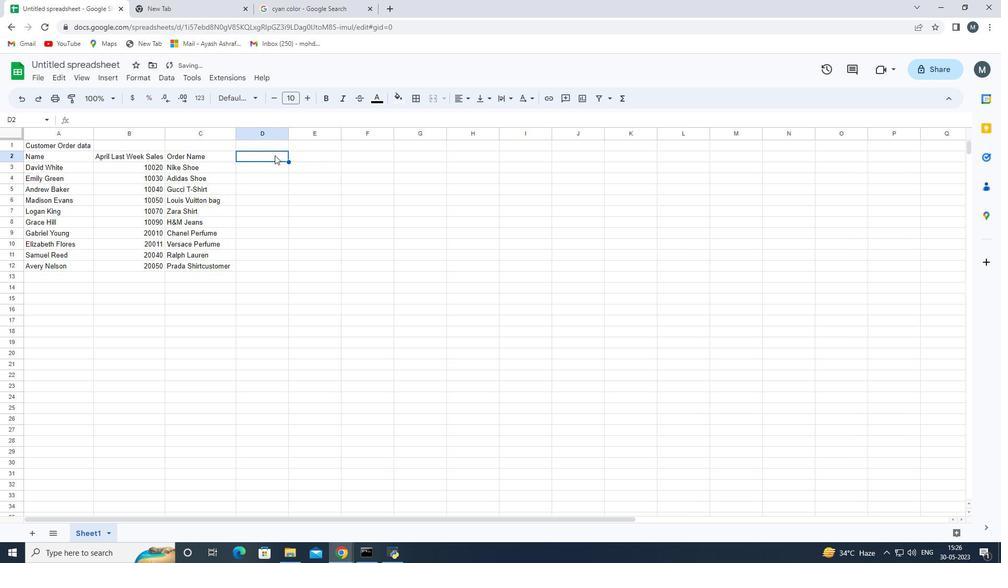 
Action: Key pressed <Key.shift>Order<Key.space><Key.shift>Price<Key.enter>10000<Key.enter>100500<Key.backspace><Key.backspace><Key.backspace>01<Key.enter>
Screenshot: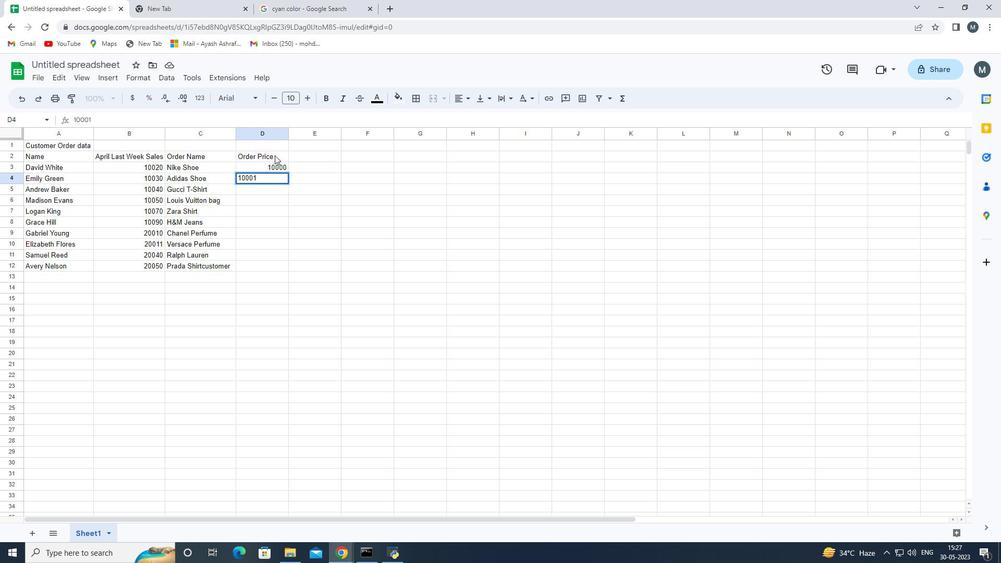 
Action: Mouse moved to (275, 166)
Screenshot: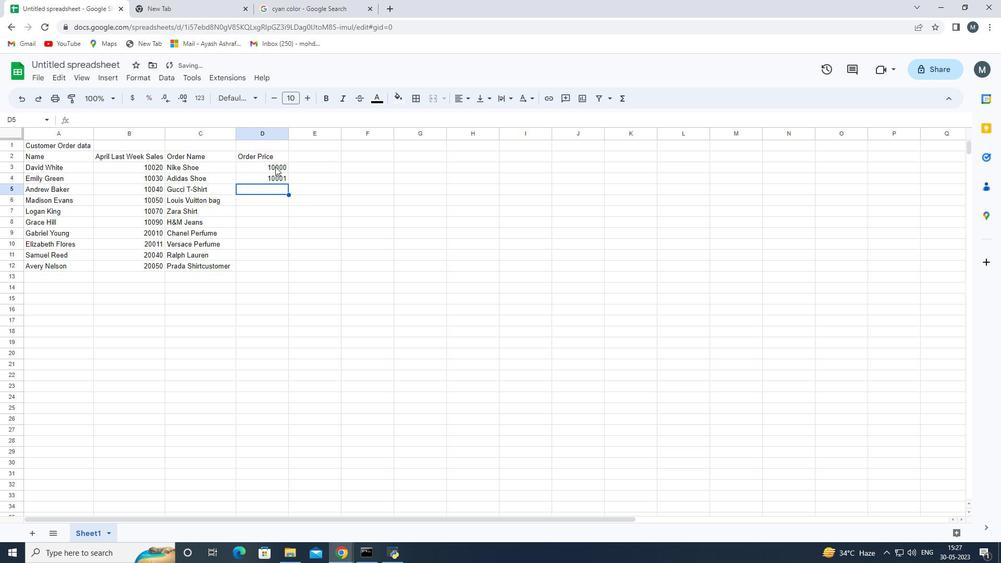 
Action: Mouse pressed left at (275, 166)
Screenshot: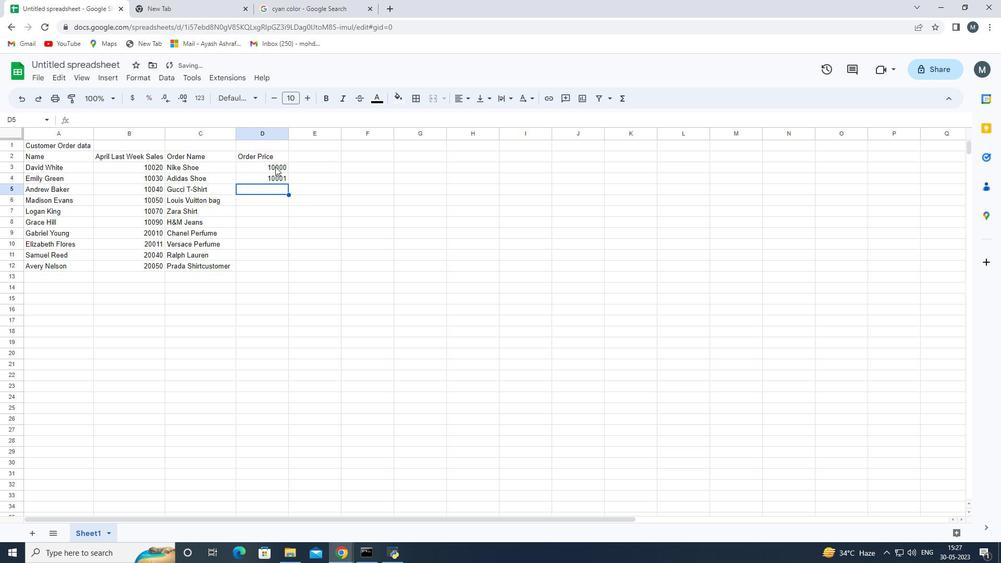 
Action: Key pressed <Key.shift_r><Key.shift_r><Key.shift_r><Key.shift_r><Key.shift_r><Key.shift_r><Key.shift_r><Key.shift_r><Key.shift_r><Key.shift_r><Key.down><Key.down><Key.down><Key.down><Key.down><Key.down><Key.down><Key.down><Key.shift_r><Key.enter><Key.enter><Key.enter>
Screenshot: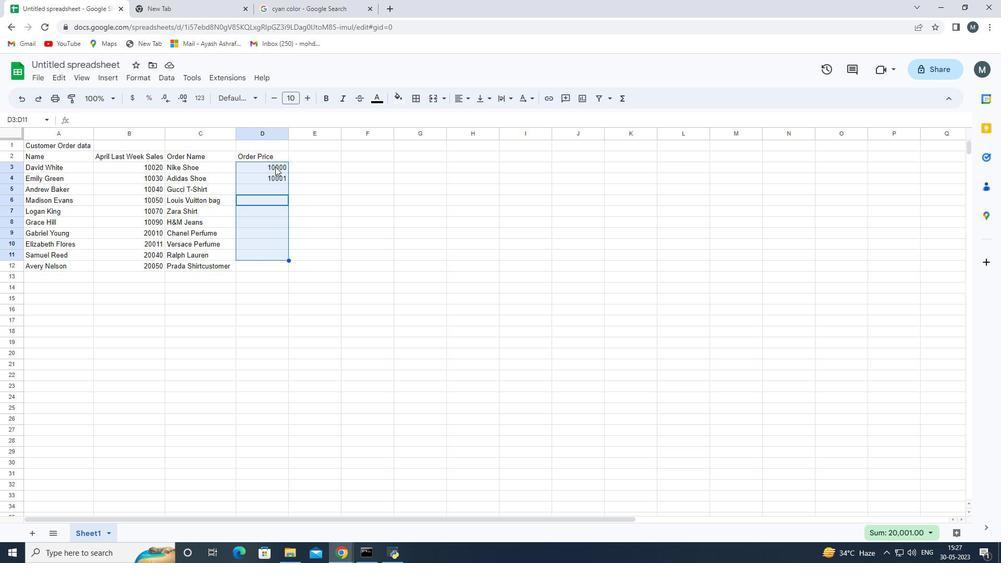 
Action: Mouse moved to (278, 266)
Screenshot: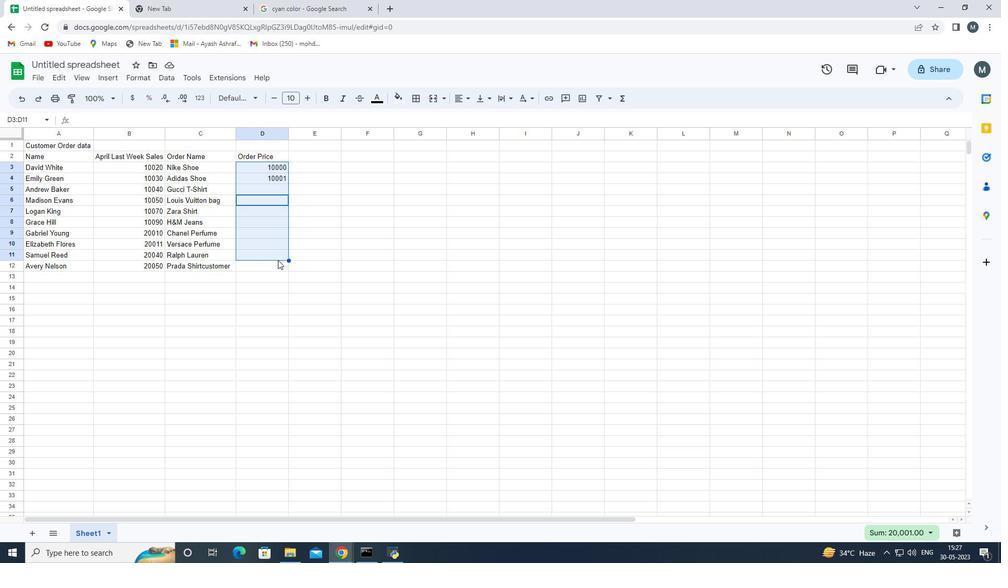 
Action: Mouse pressed left at (278, 266)
Screenshot: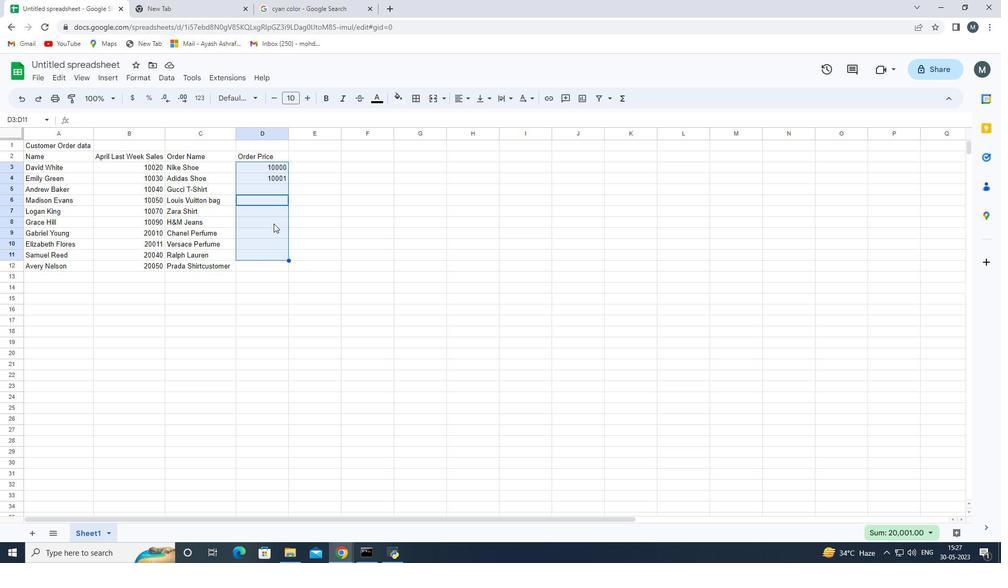 
Action: Mouse moved to (271, 163)
Screenshot: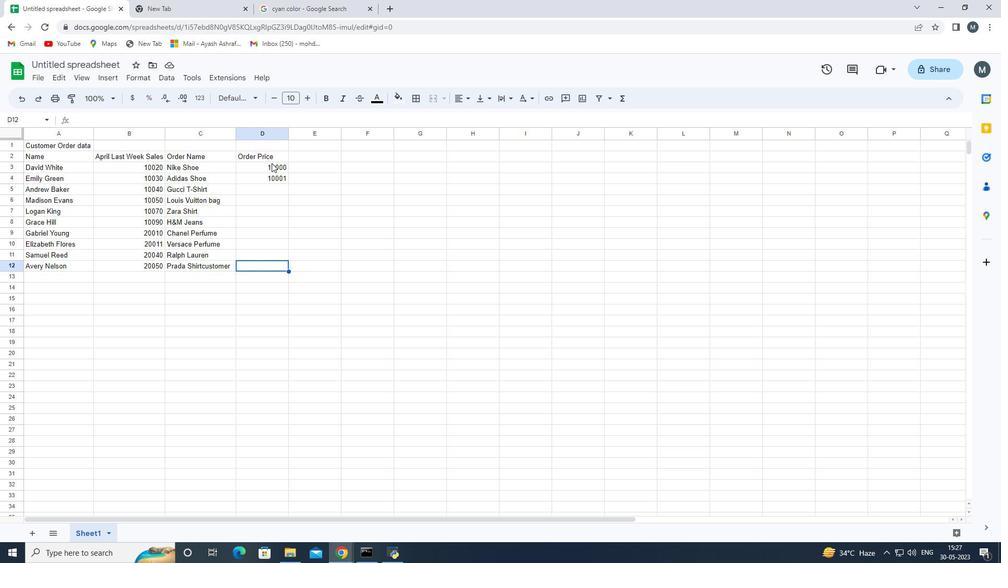
Action: Mouse pressed left at (271, 163)
Screenshot: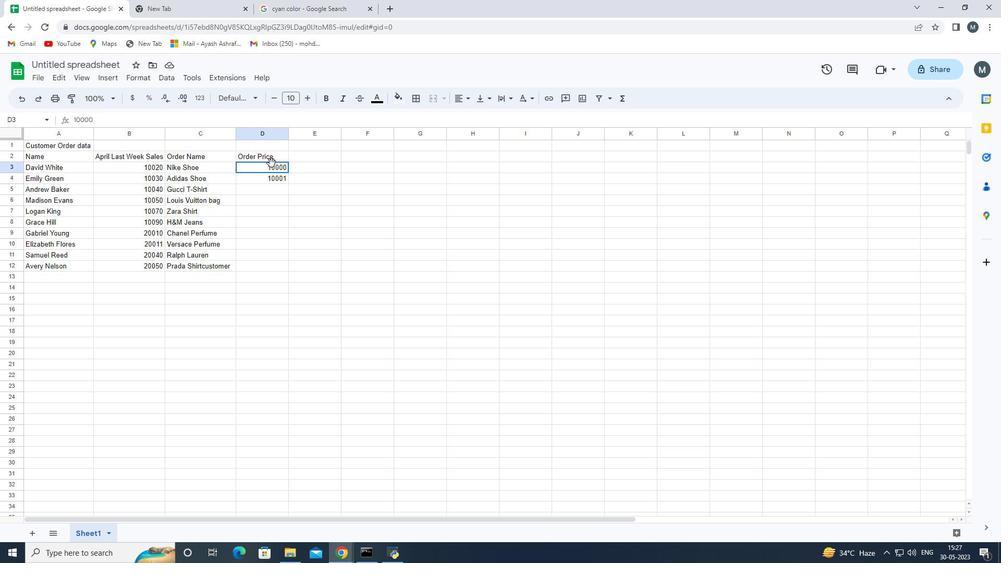 
Action: Mouse moved to (289, 172)
Screenshot: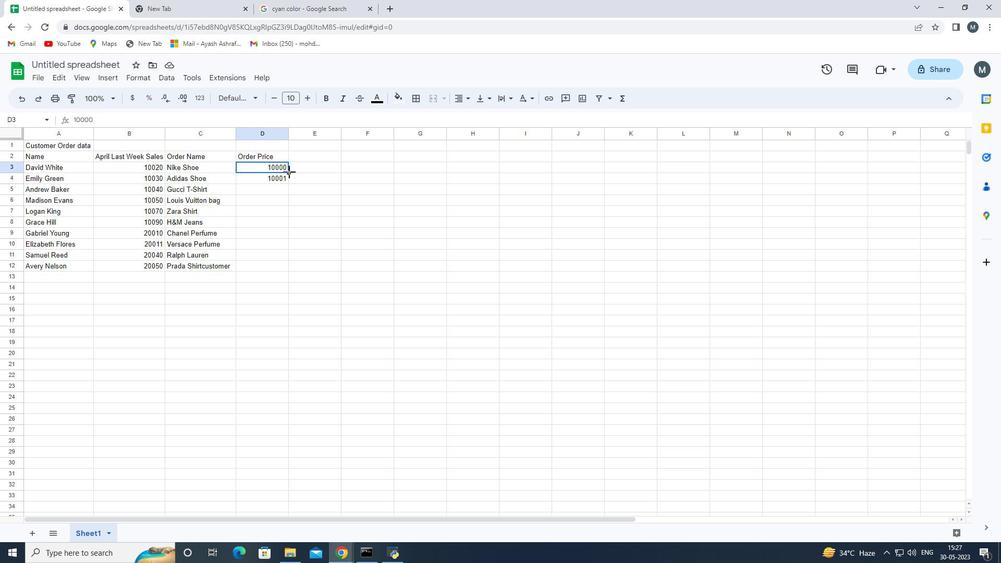 
Action: Mouse pressed left at (289, 172)
Screenshot: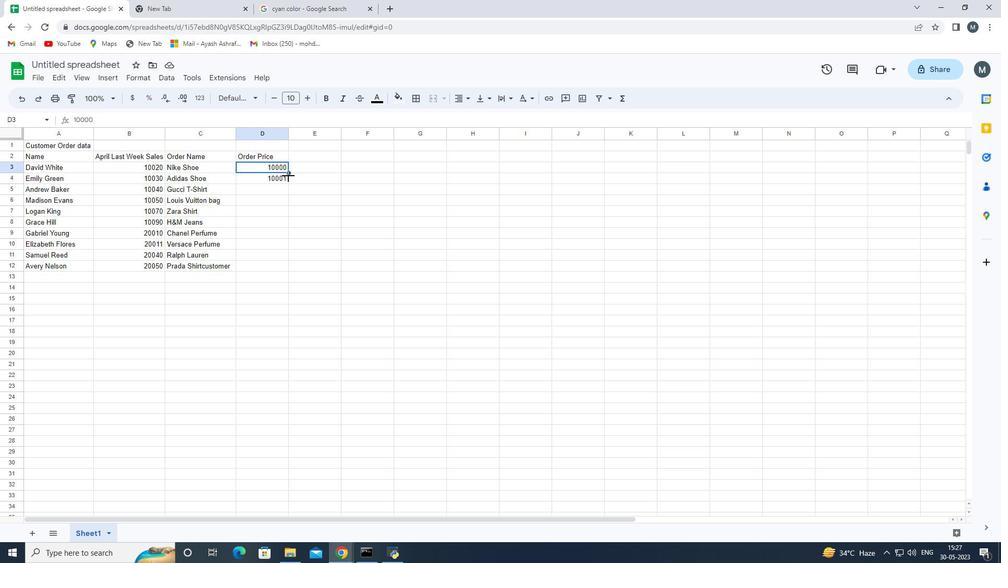 
Action: Mouse moved to (261, 273)
Screenshot: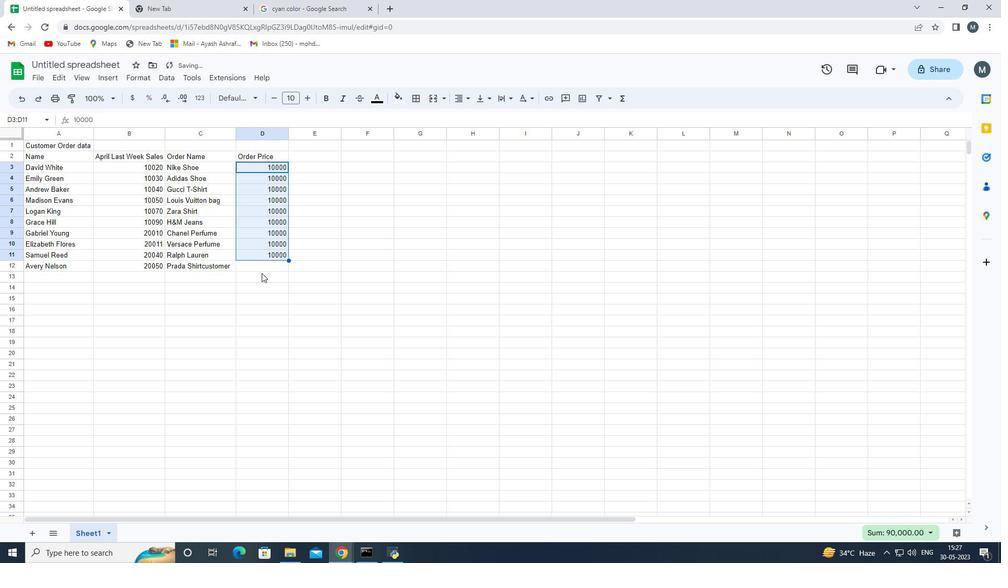 
Action: Key pressed ctrl+Z
Screenshot: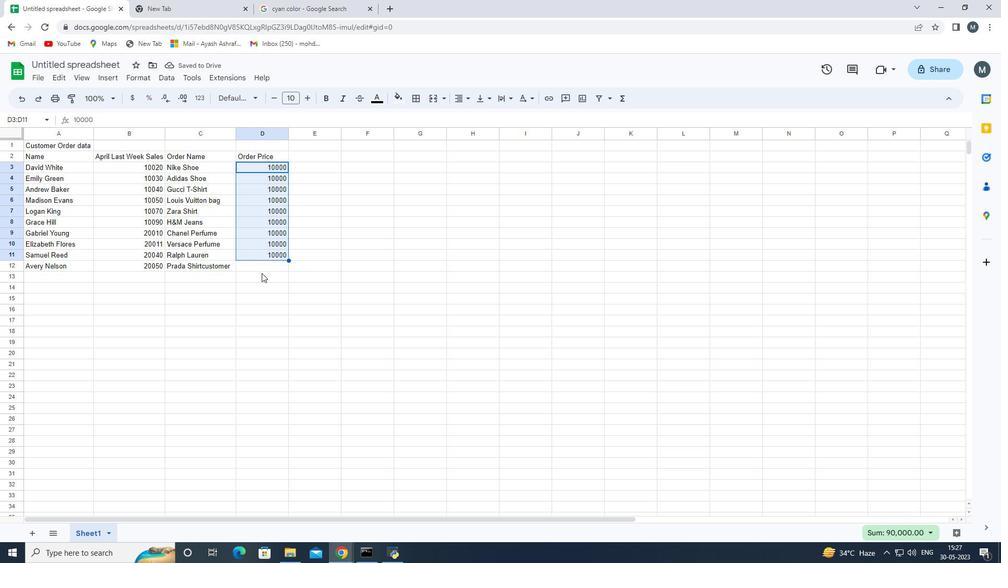 
Action: Mouse moved to (270, 182)
Screenshot: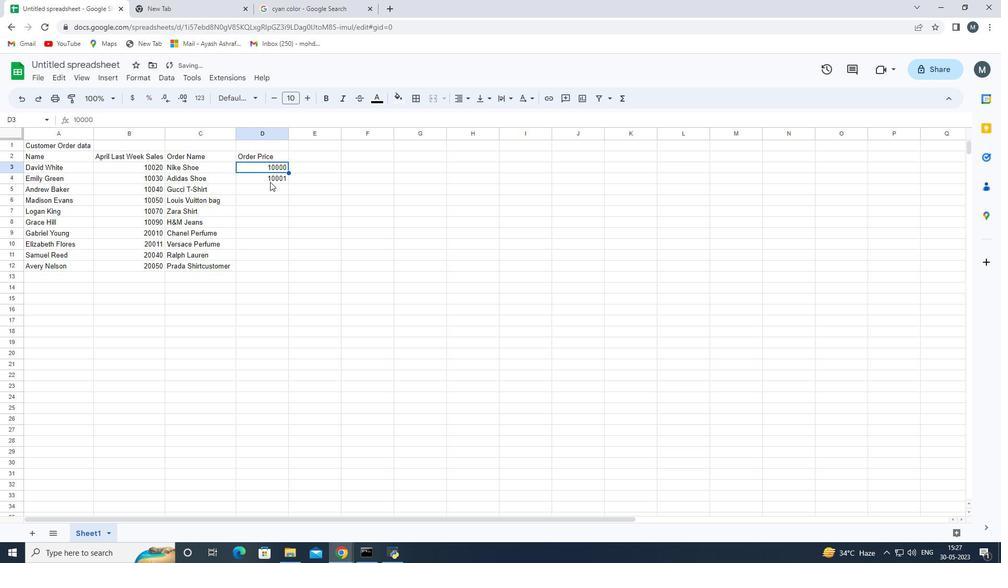 
Action: Mouse pressed left at (270, 182)
Screenshot: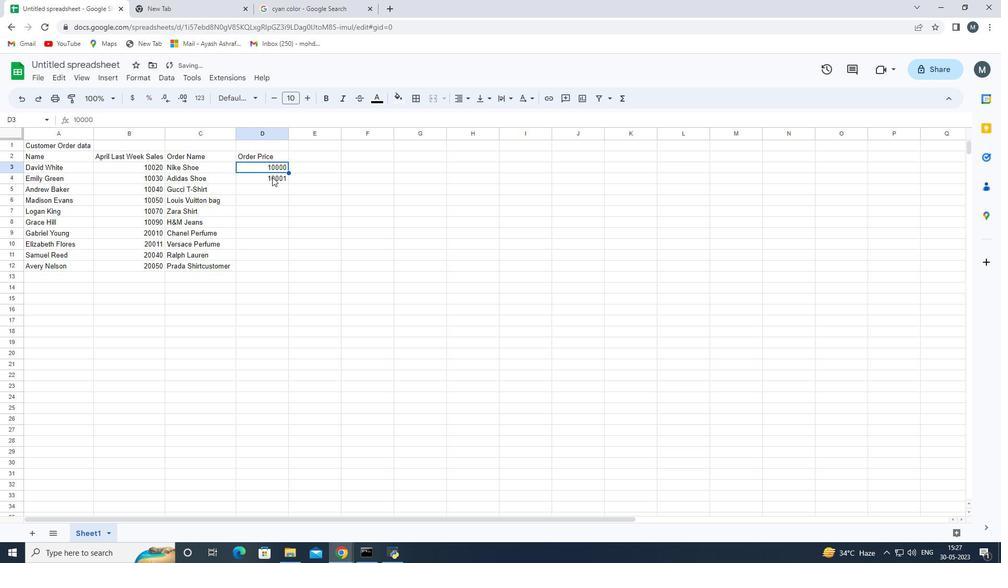 
Action: Mouse moved to (274, 168)
Screenshot: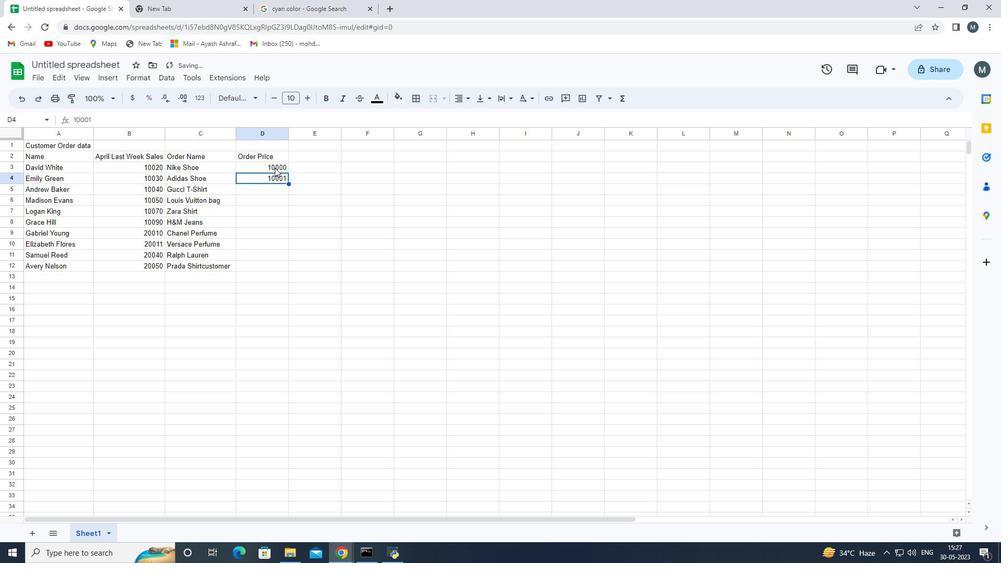 
Action: Mouse pressed left at (274, 168)
Screenshot: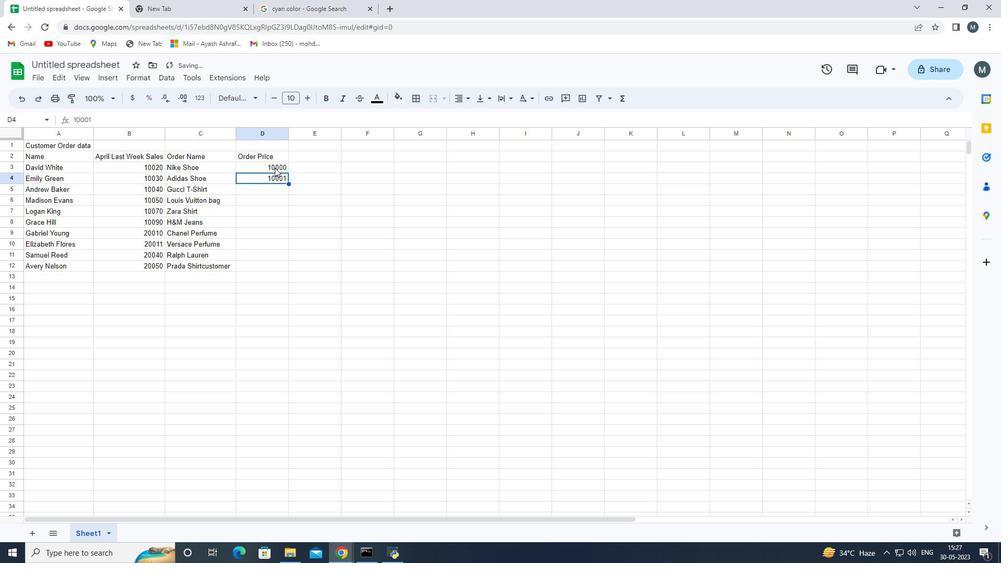 
Action: Key pressed <Key.shift_r><Key.down><Key.down><Key.down><Key.down><Key.down><Key.down><Key.down><Key.down><Key.down><Key.down><Key.down><Key.down><Key.up><Key.up><Key.up><Key.up><Key.enter>
Screenshot: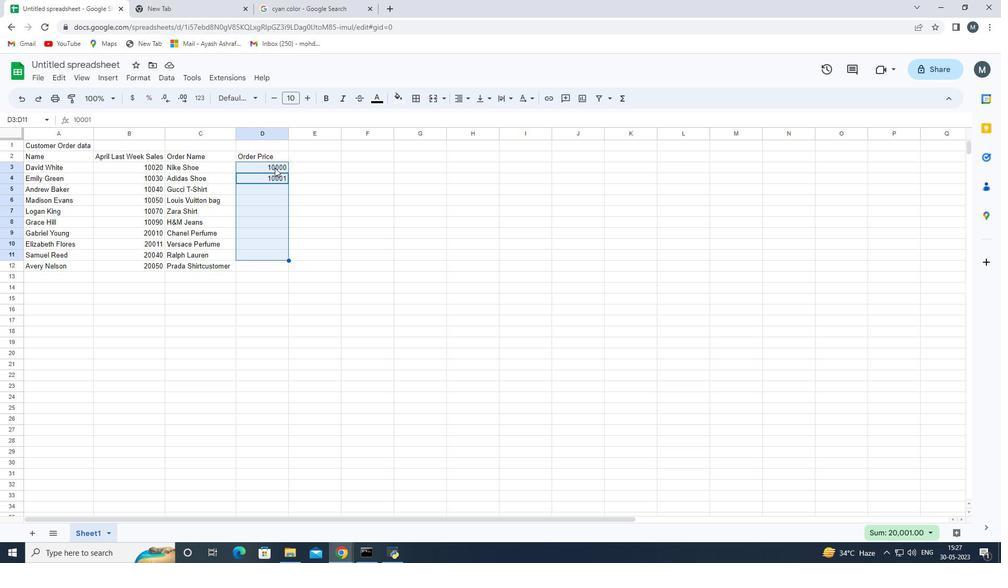 
Action: Mouse moved to (280, 161)
Screenshot: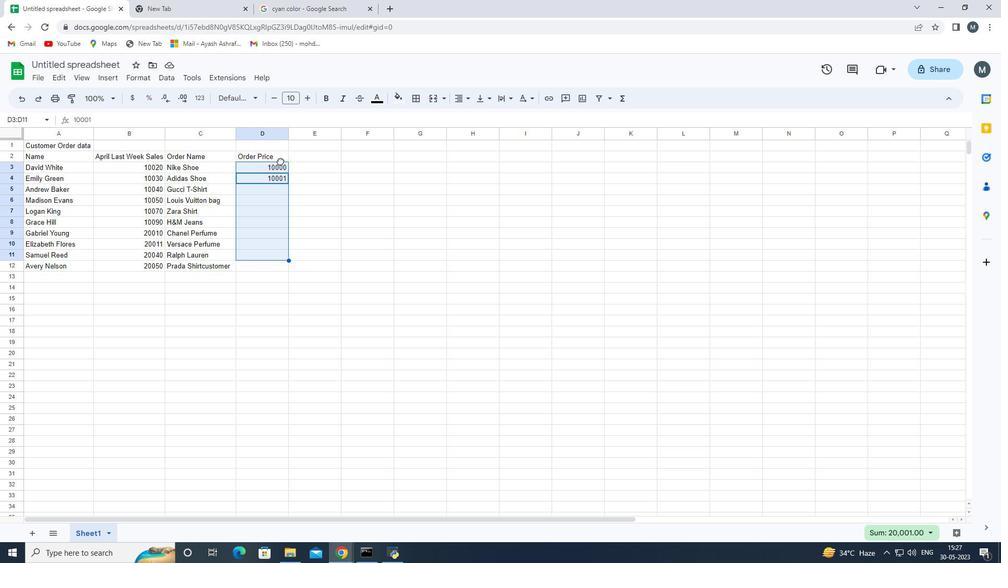 
Action: Mouse pressed left at (280, 161)
Screenshot: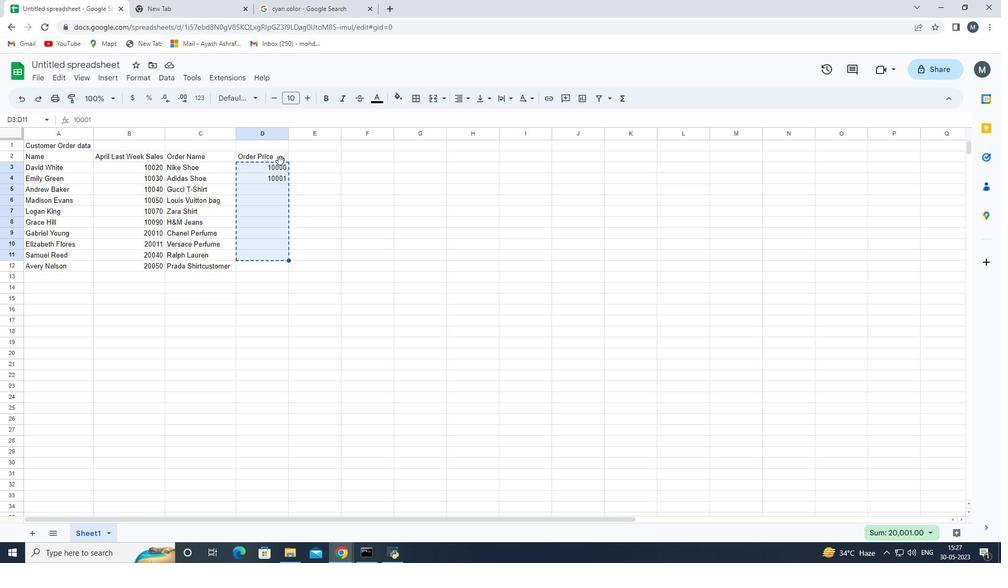 
Action: Mouse moved to (280, 167)
Screenshot: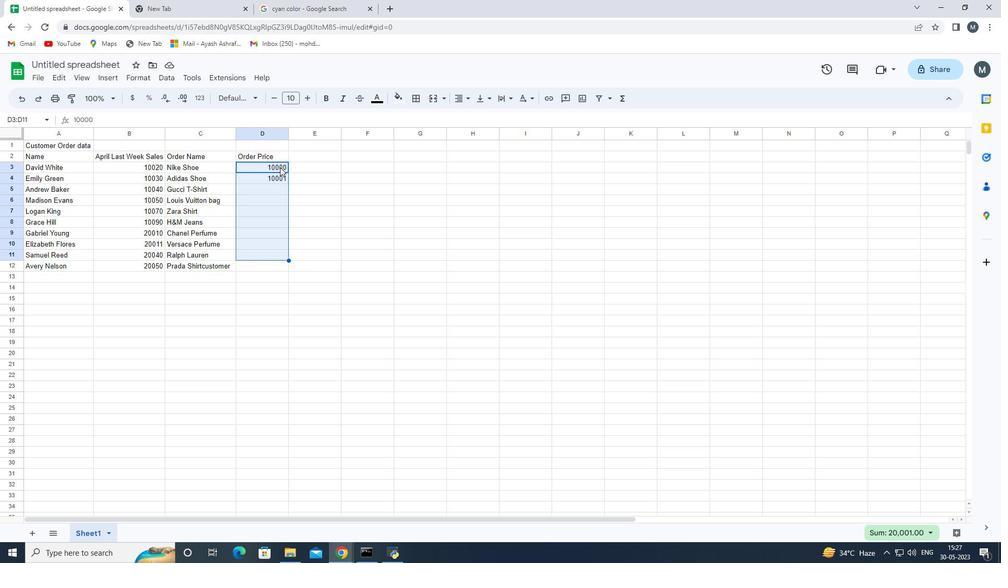 
Action: Mouse pressed left at (280, 167)
Screenshot: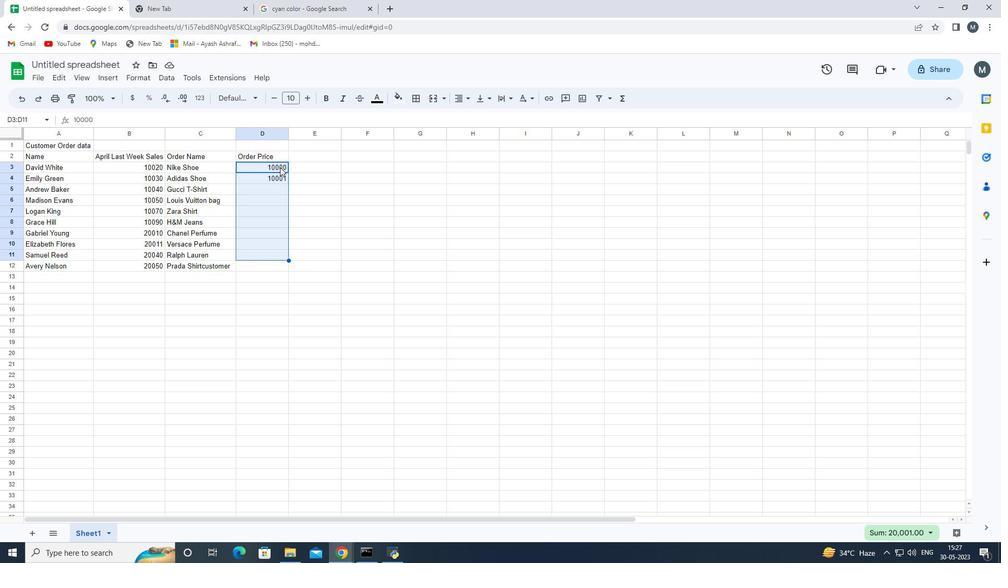 
Action: Mouse moved to (282, 218)
Screenshot: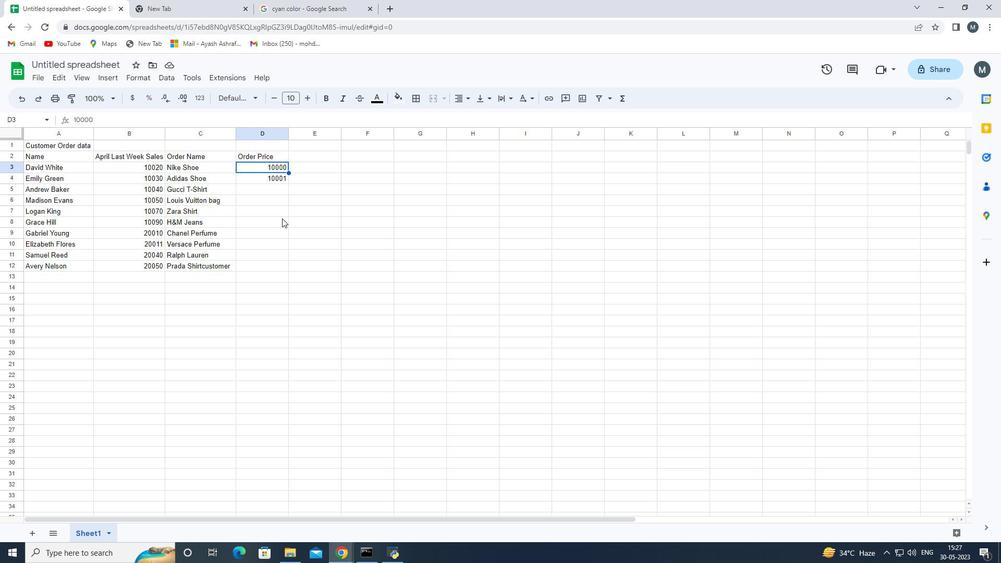 
Action: Key pressed <Key.shift_r><Key.shift_r><Key.shift_r><Key.shift_r><Key.shift_r><Key.shift_r><Key.shift_r><Key.down>
Screenshot: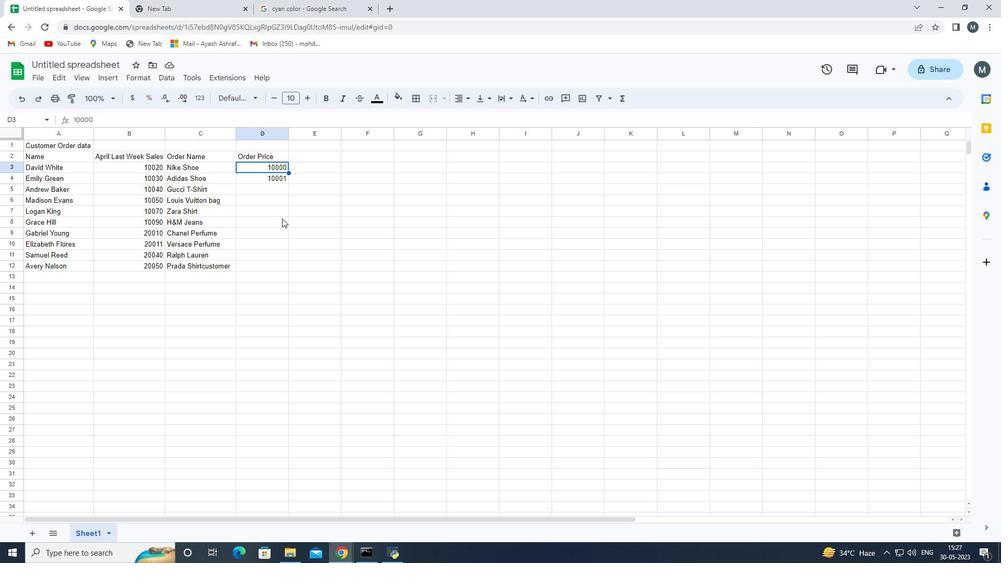 
Action: Mouse moved to (289, 183)
Screenshot: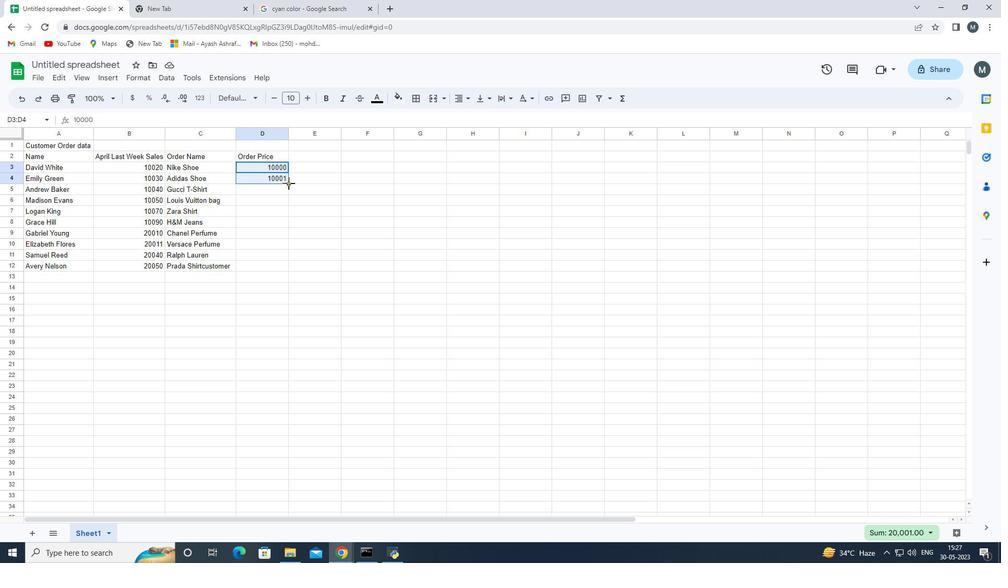 
Action: Mouse pressed left at (289, 183)
Screenshot: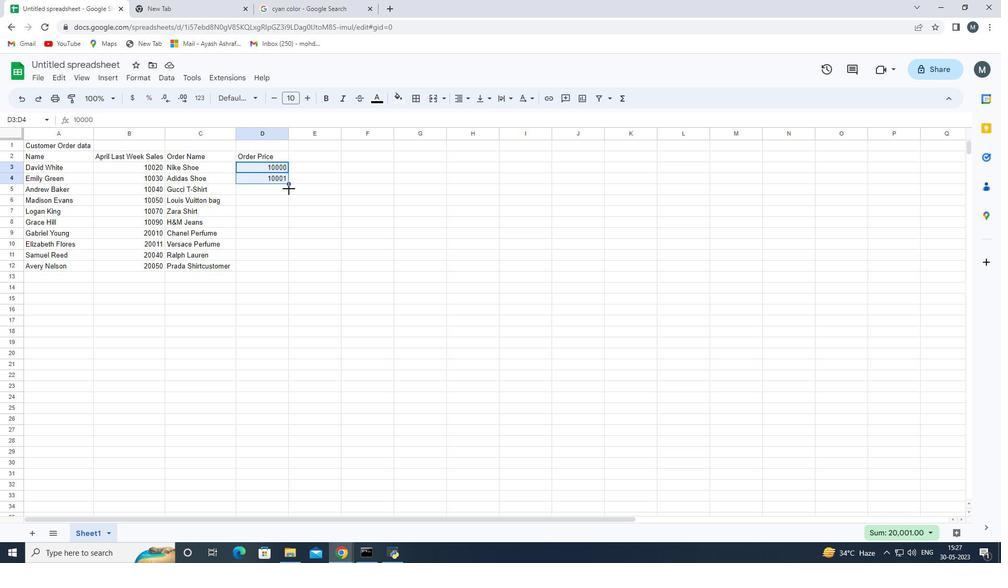 
Action: Mouse moved to (272, 267)
Screenshot: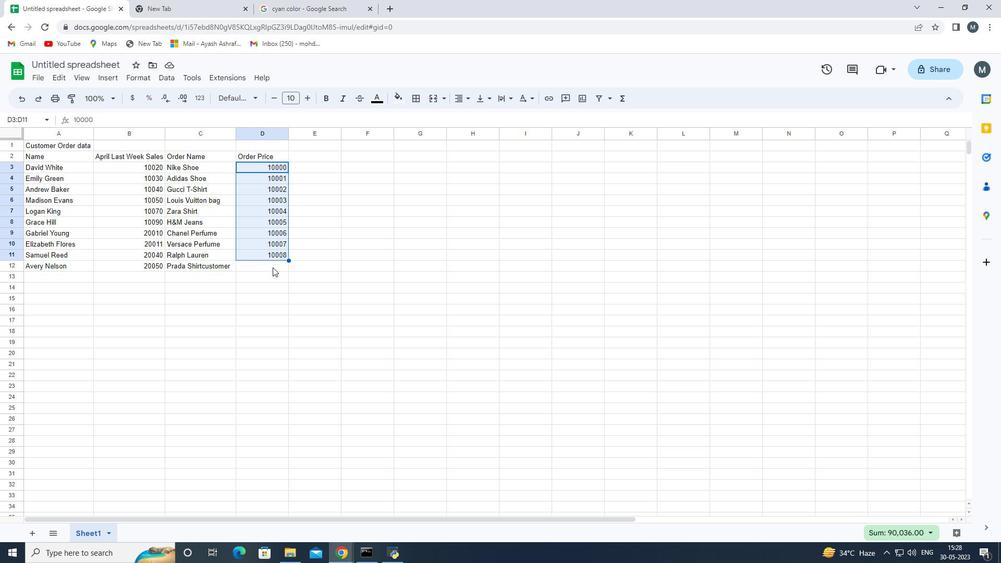 
Action: Mouse pressed left at (272, 267)
Screenshot: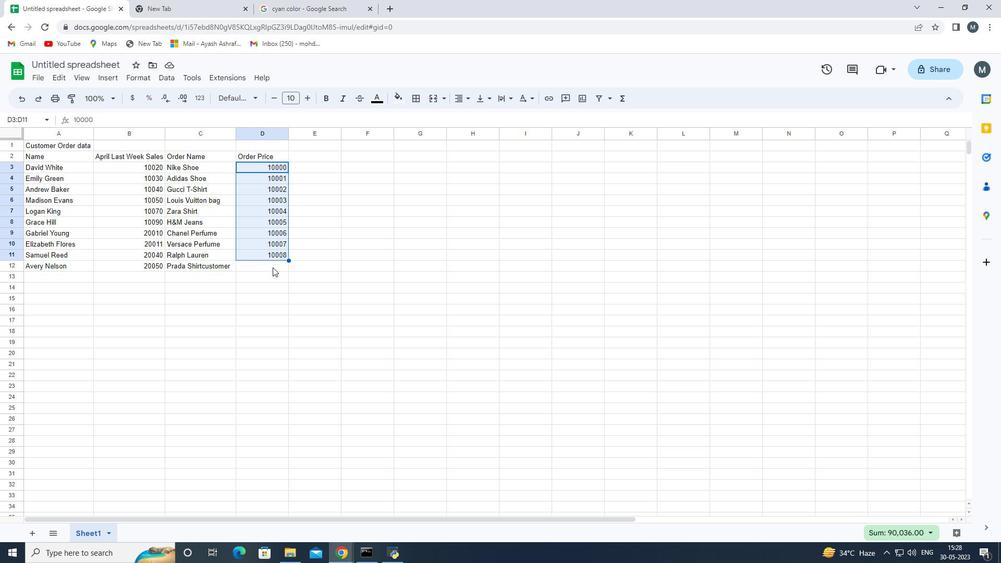 
Action: Mouse moved to (272, 267)
Screenshot: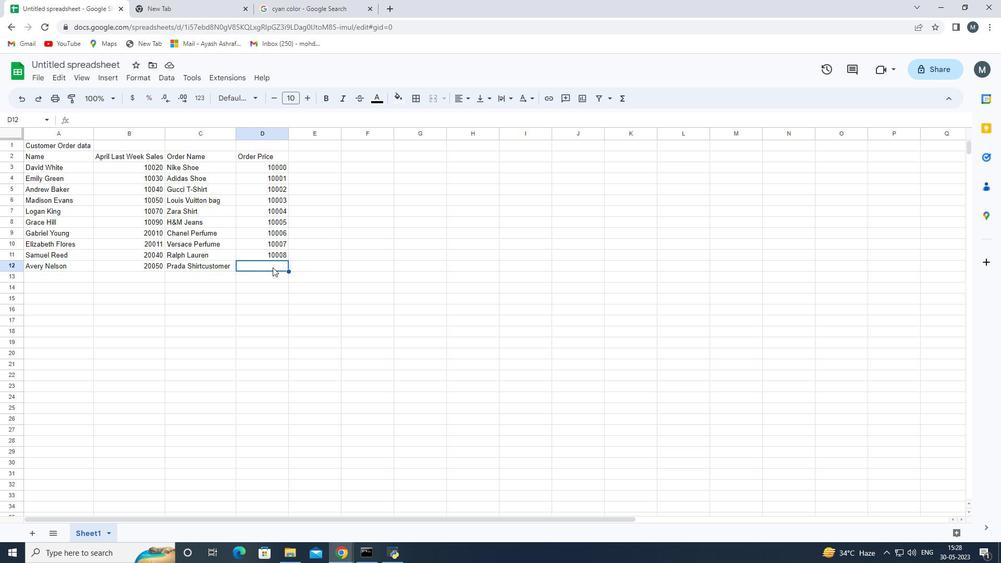 
Action: Key pressed 15000<Key.enter>
Screenshot: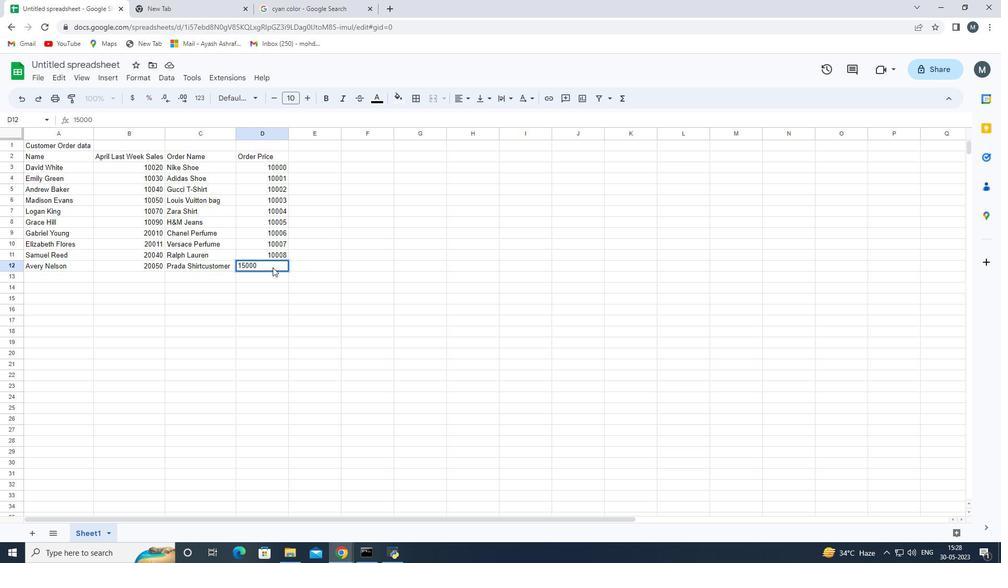 
Action: Mouse moved to (75, 64)
Screenshot: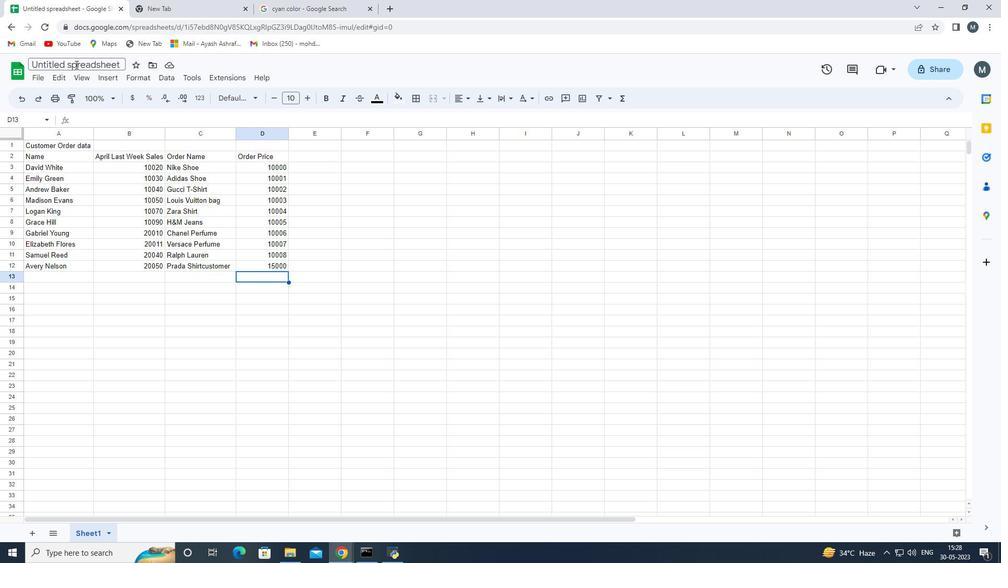 
Action: Mouse pressed left at (75, 64)
Screenshot: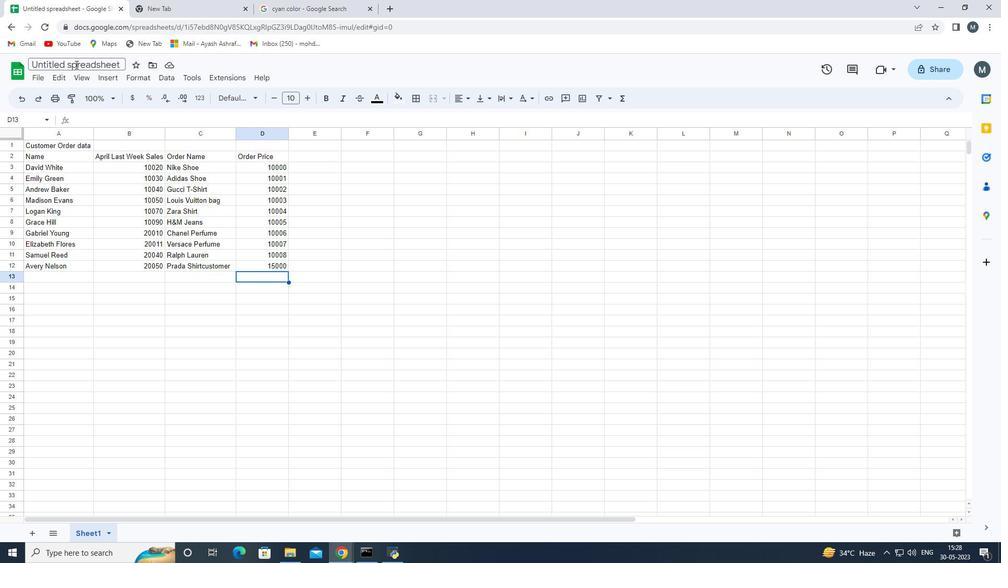 
Action: Key pressed <Key.shift>Auditing<Key.space><Key.shift>Sales<Key.space><Key.shift>Trebn<Key.backspace><Key.backspace>nds<Key.space><Key.backspace>-<Key.backspace><Key.shift_r><Key.shift_r><Key.shift_r><Key.shift_r><Key.shift_r><Key.shift_r><Key.shift_r><Key.shift_r><Key.shift_r><Key.shift_r><Key.shift_r><Key.shift_r><Key.shift_r><Key.shift_r>_
Screenshot: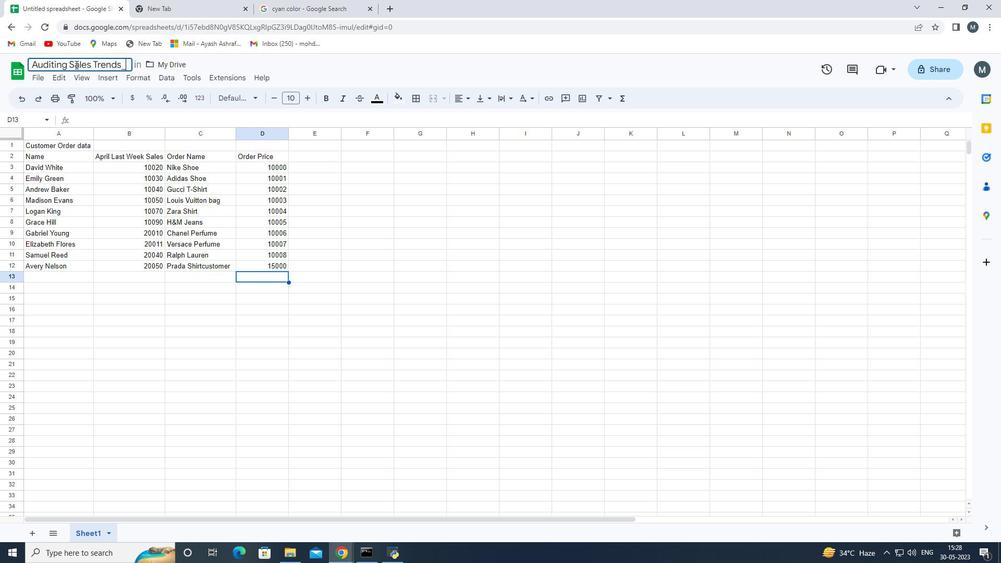 
Action: Mouse moved to (337, 0)
Screenshot: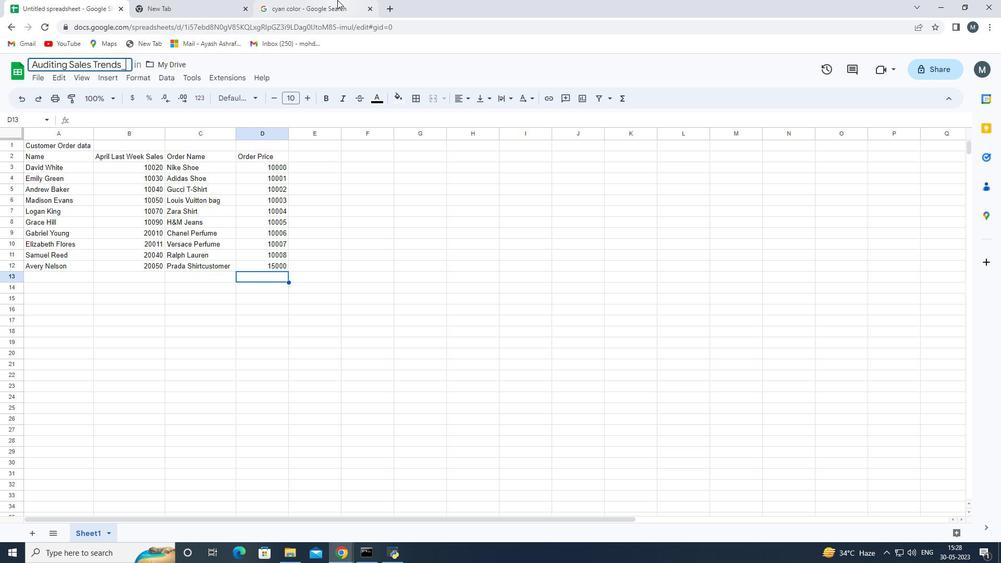 
Action: Key pressed 20
Screenshot: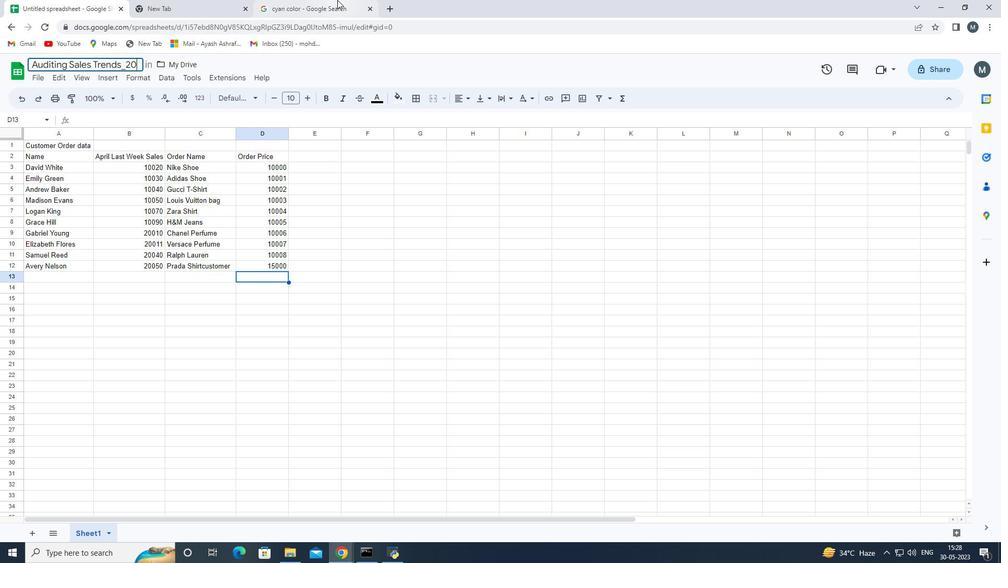 
Action: Mouse moved to (337, 0)
Screenshot: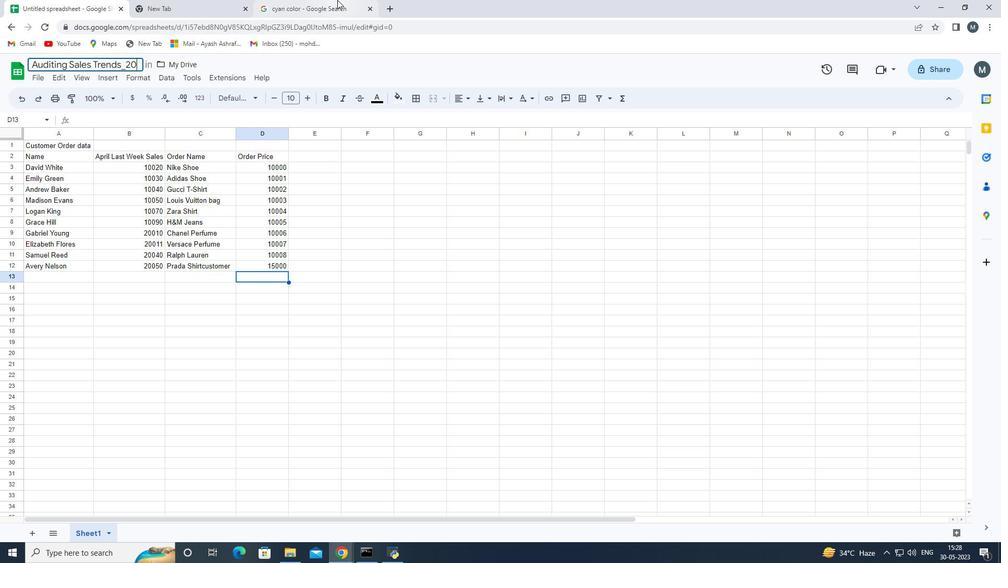 
Action: Key pressed 24<Key.enter>
Screenshot: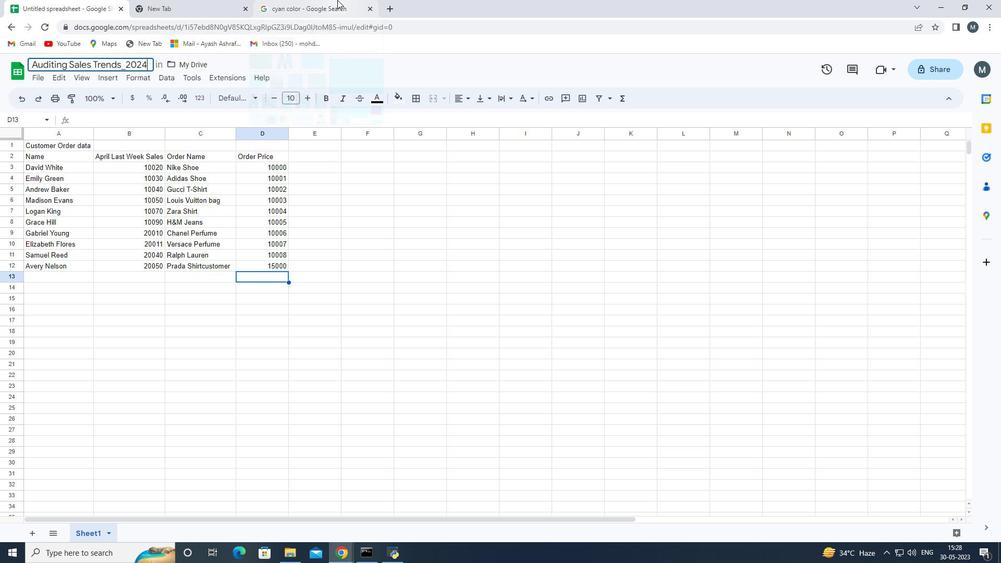 
Action: Mouse moved to (66, 181)
Screenshot: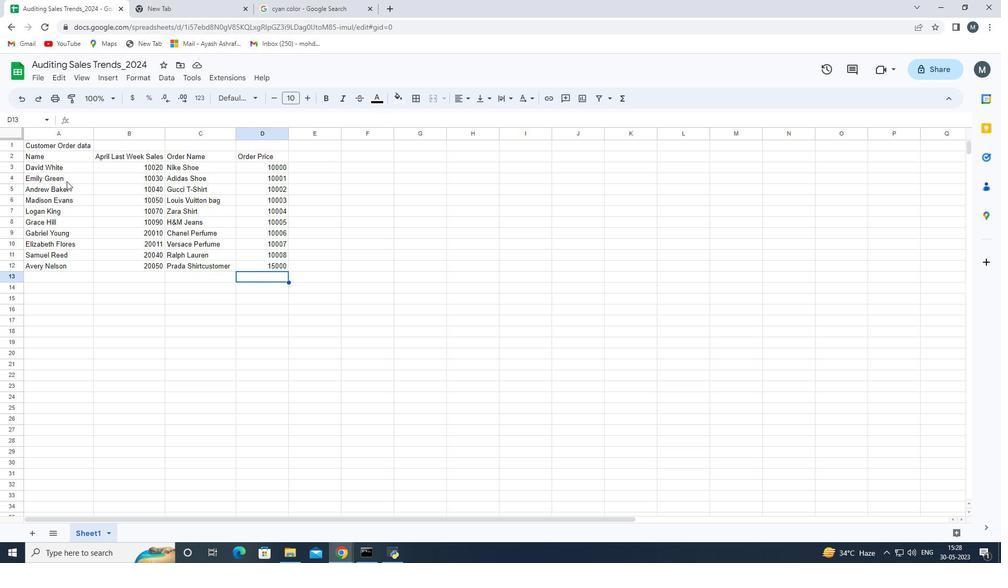 
Action: Mouse pressed left at (66, 181)
Screenshot: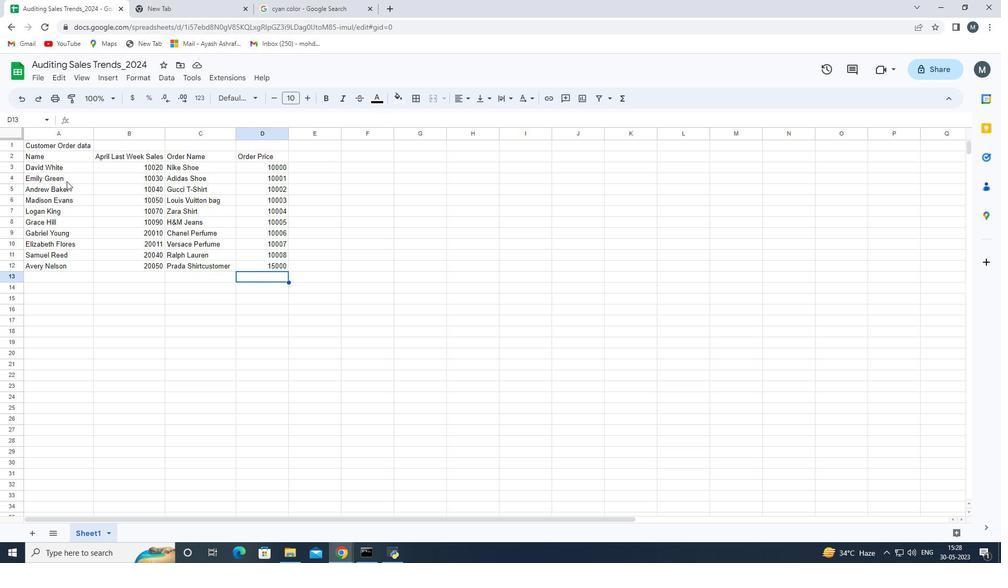 
